 Task: Create new customer invoice with Date Opened: 10-May-23, Select Customer: T.J. Maxx, Terms: Net 7. Make invoice entry for item-1 with Date: 10-May-23, Description: Modal Long Pajama Set Charcoal Heather Gray Medium
, Income Account: Income:Sales, Quantity: 1, Unit Price: 12.99, Sales Tax: Y, Sales Tax Included: Y, Tax Table: Sales Tax. Post Invoice with Post Date: 10-May-23, Post to Accounts: Assets:Accounts Receivable. Pay / Process Payment with Transaction Date: 16-May-23, Amount: 12.99, Transfer Account: Checking Account. Go to 'Print Invoice'.
Action: Mouse moved to (207, 39)
Screenshot: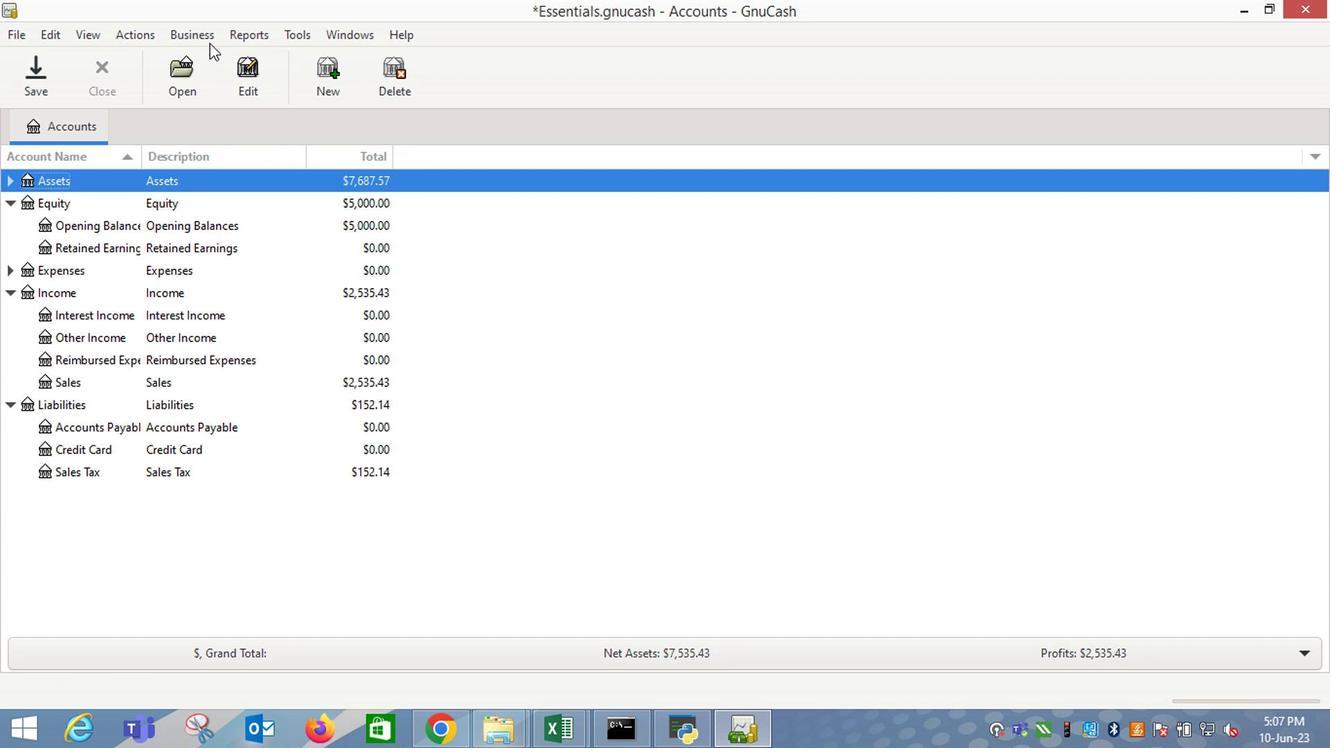 
Action: Mouse pressed left at (207, 39)
Screenshot: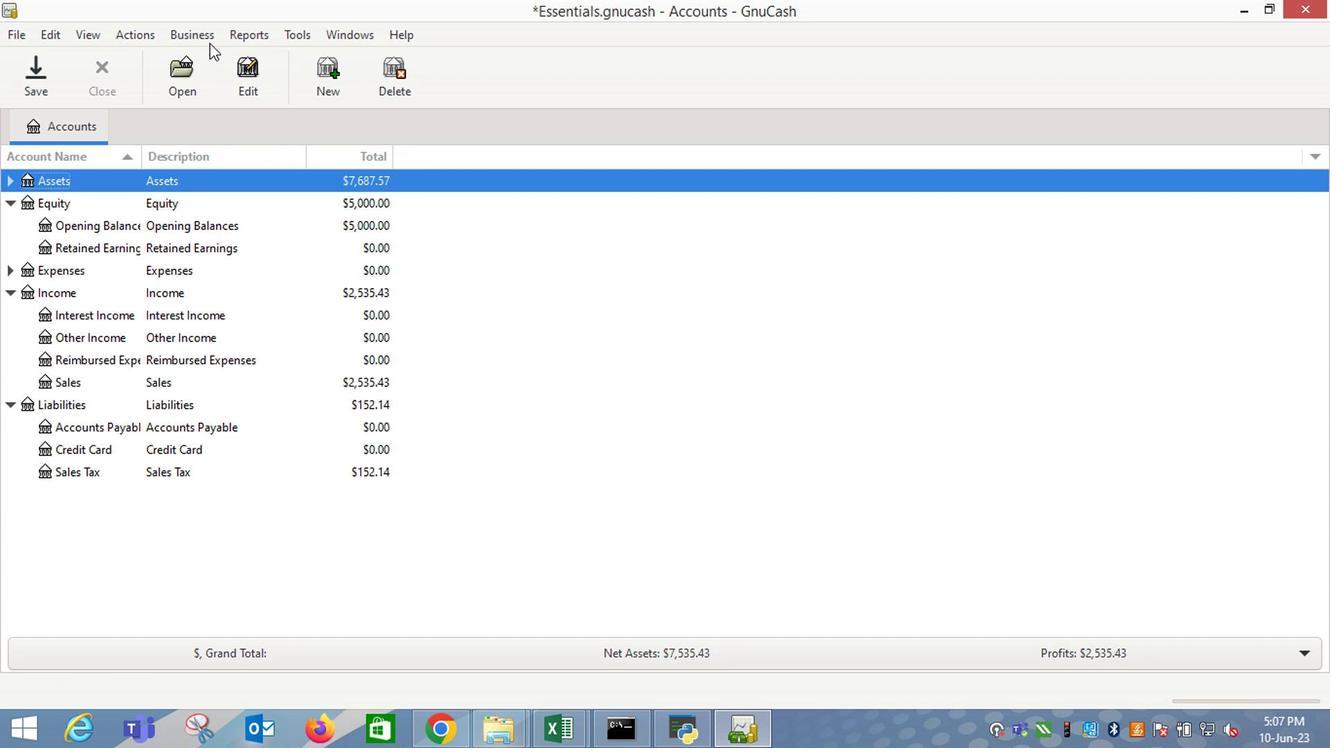 
Action: Mouse moved to (438, 139)
Screenshot: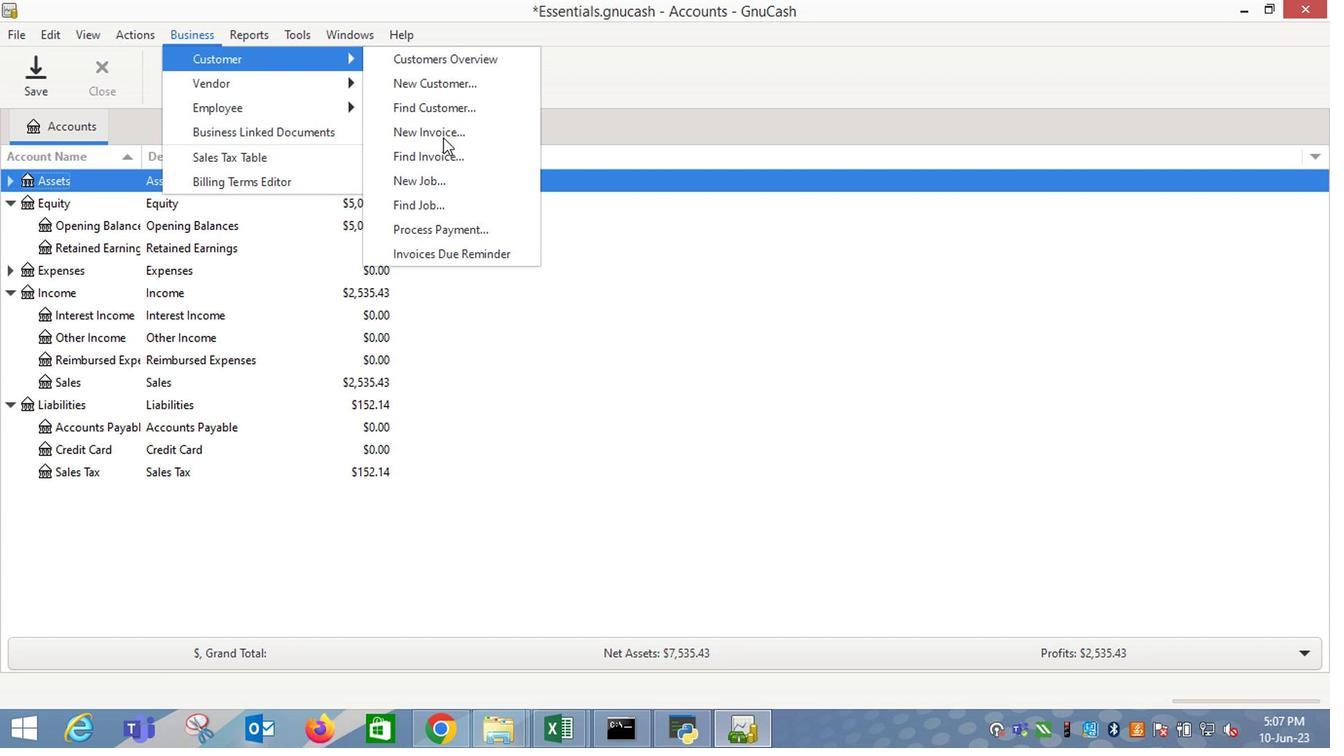 
Action: Mouse pressed left at (438, 139)
Screenshot: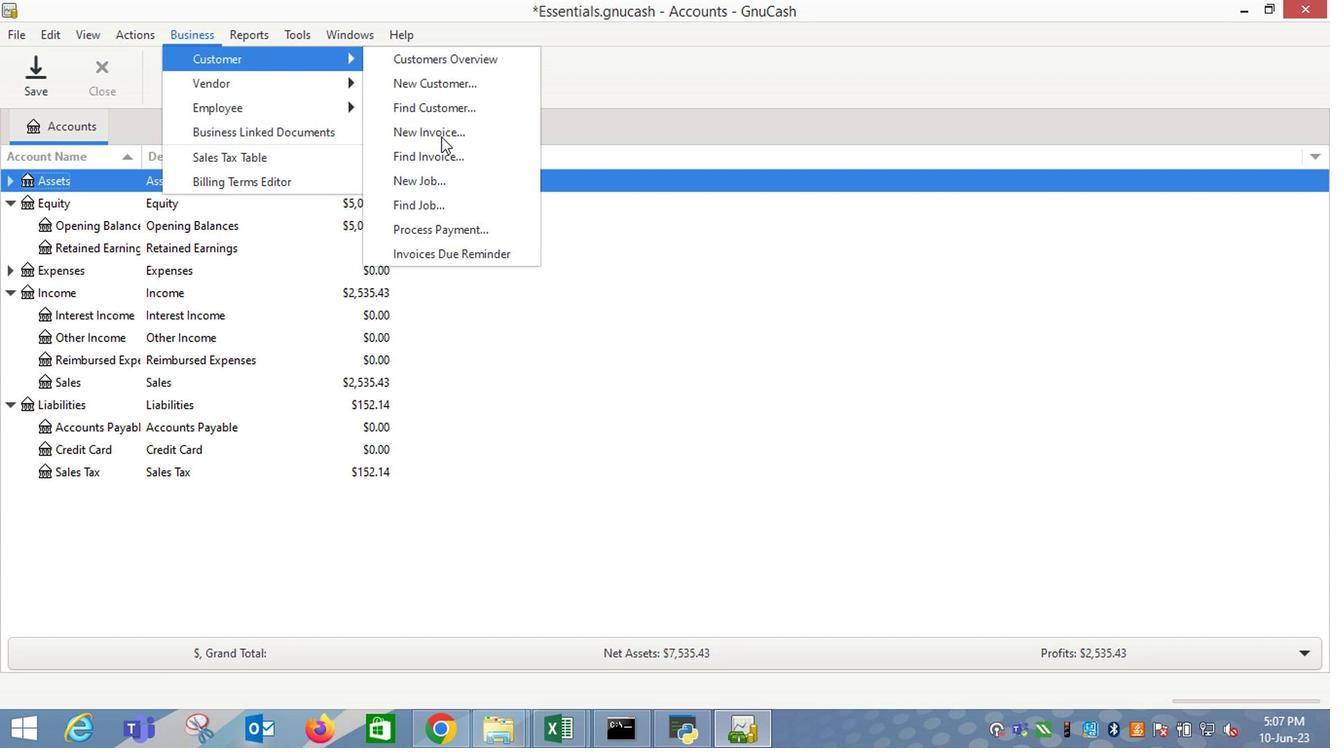 
Action: Mouse moved to (794, 311)
Screenshot: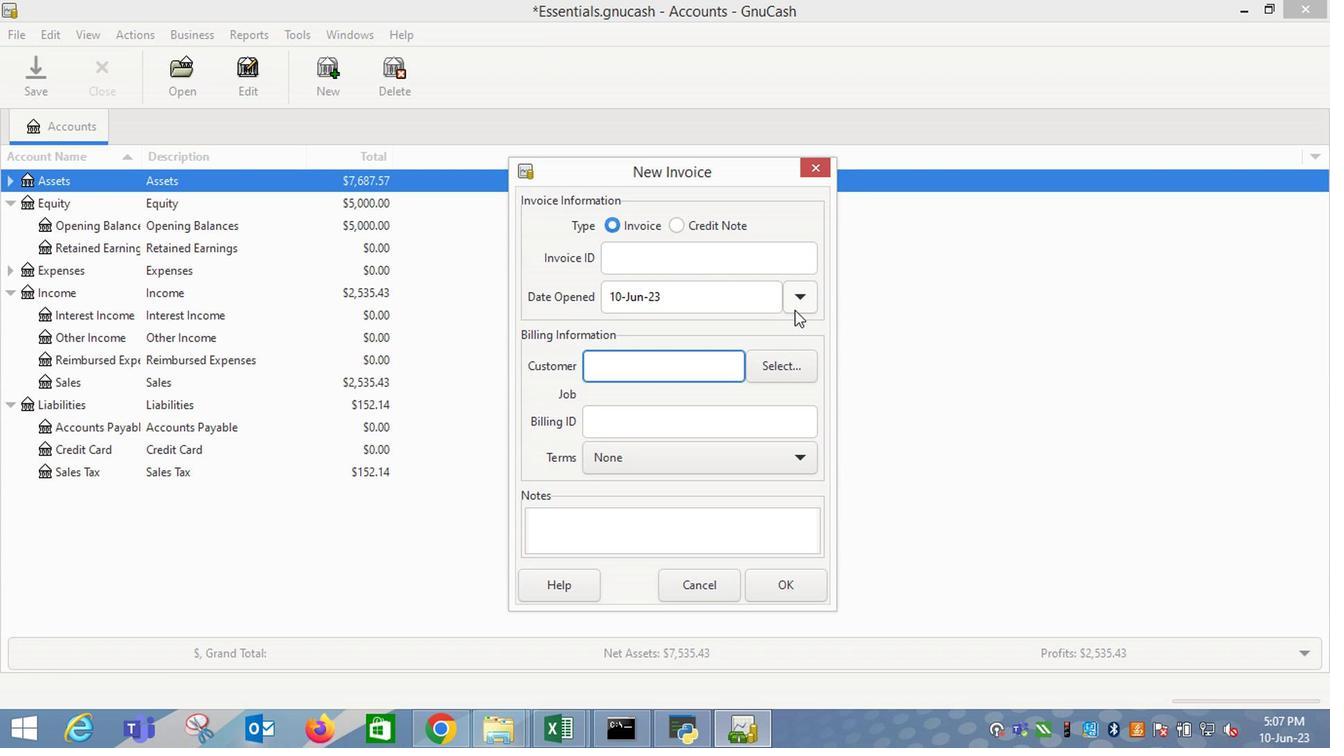 
Action: Mouse pressed left at (794, 311)
Screenshot: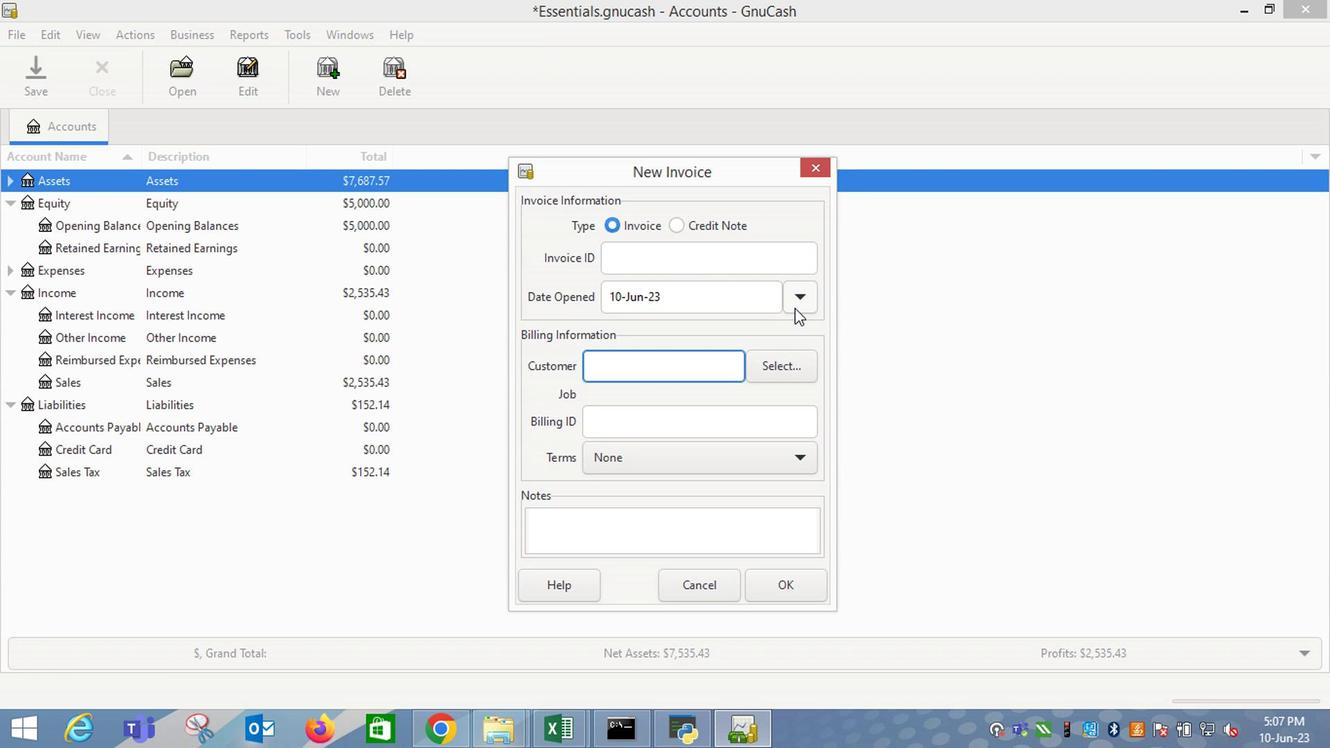 
Action: Mouse moved to (647, 330)
Screenshot: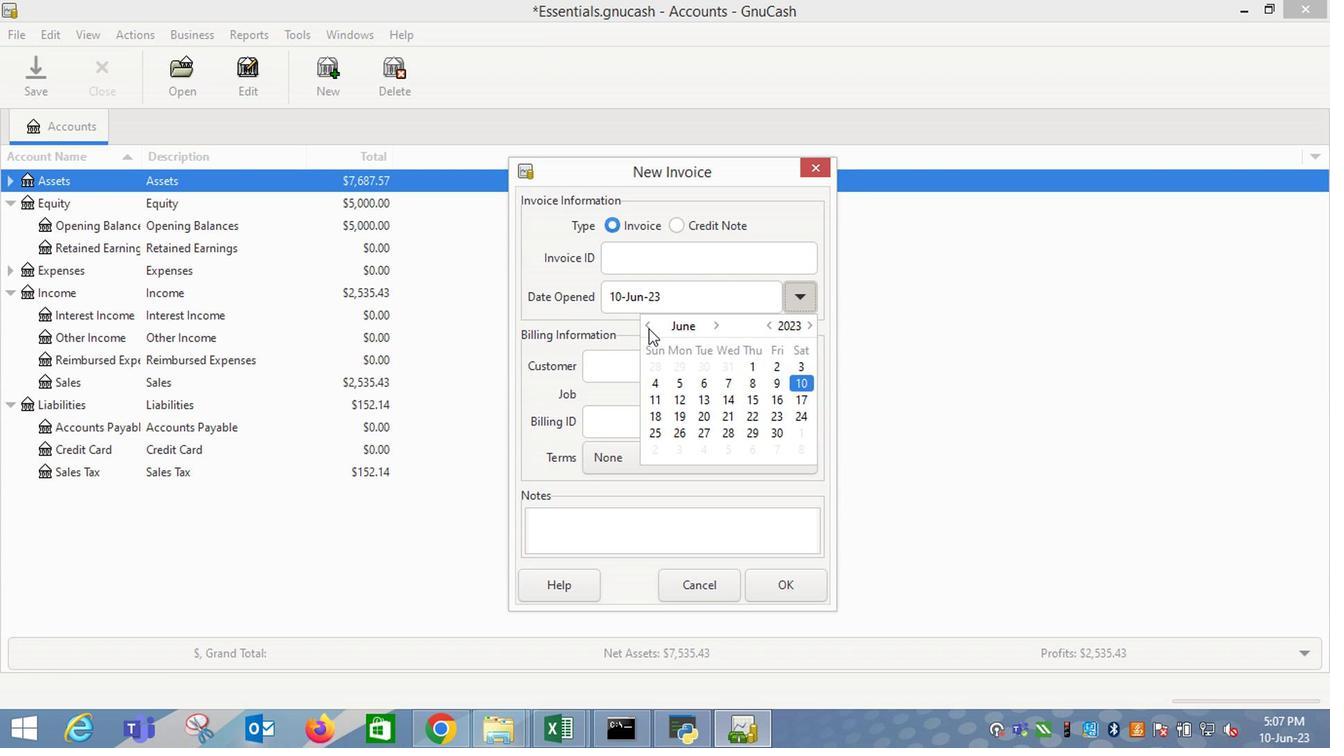 
Action: Mouse pressed left at (647, 330)
Screenshot: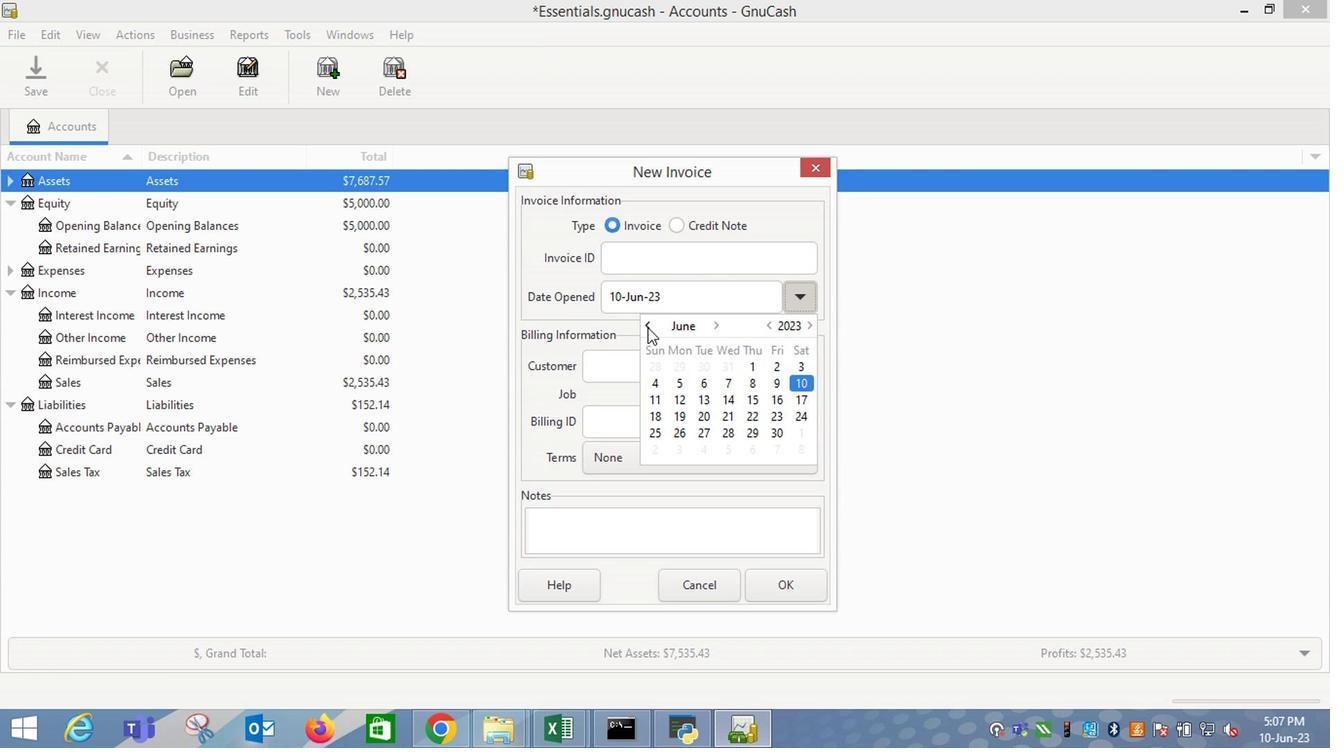 
Action: Mouse moved to (721, 385)
Screenshot: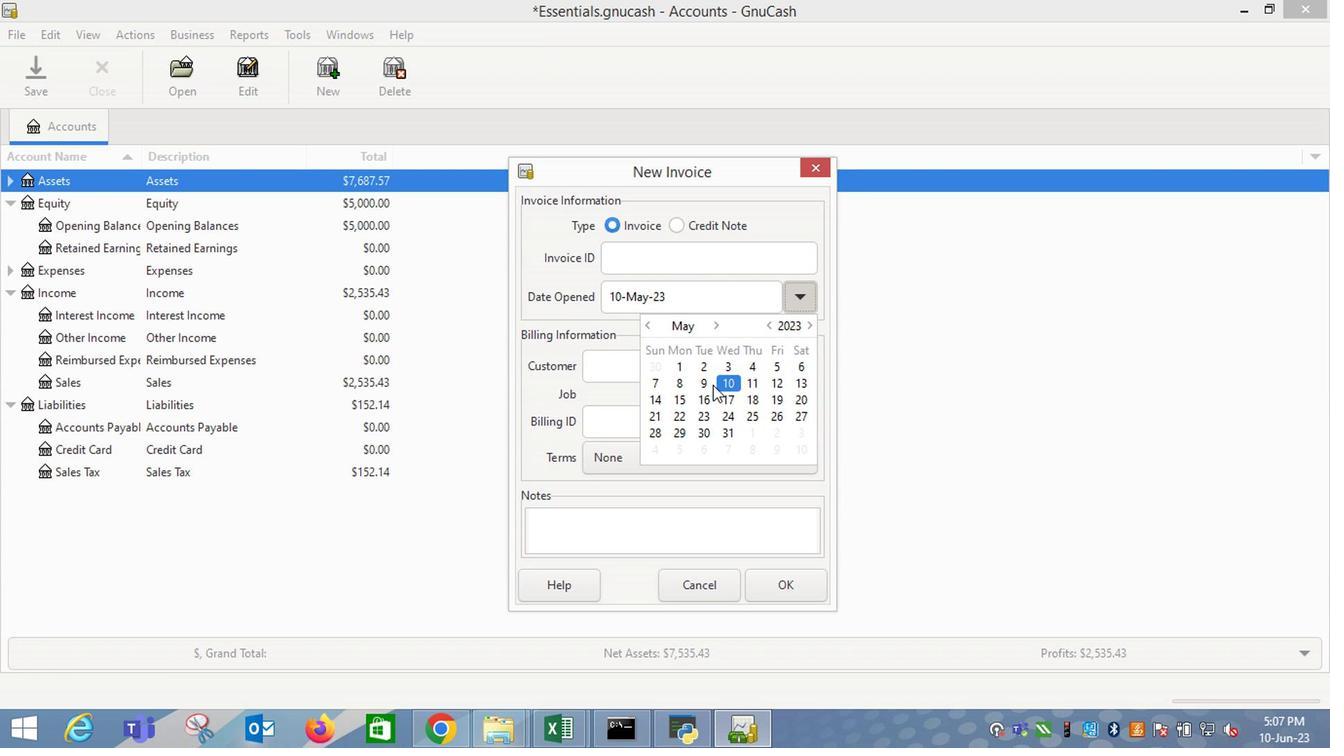 
Action: Mouse pressed left at (721, 385)
Screenshot: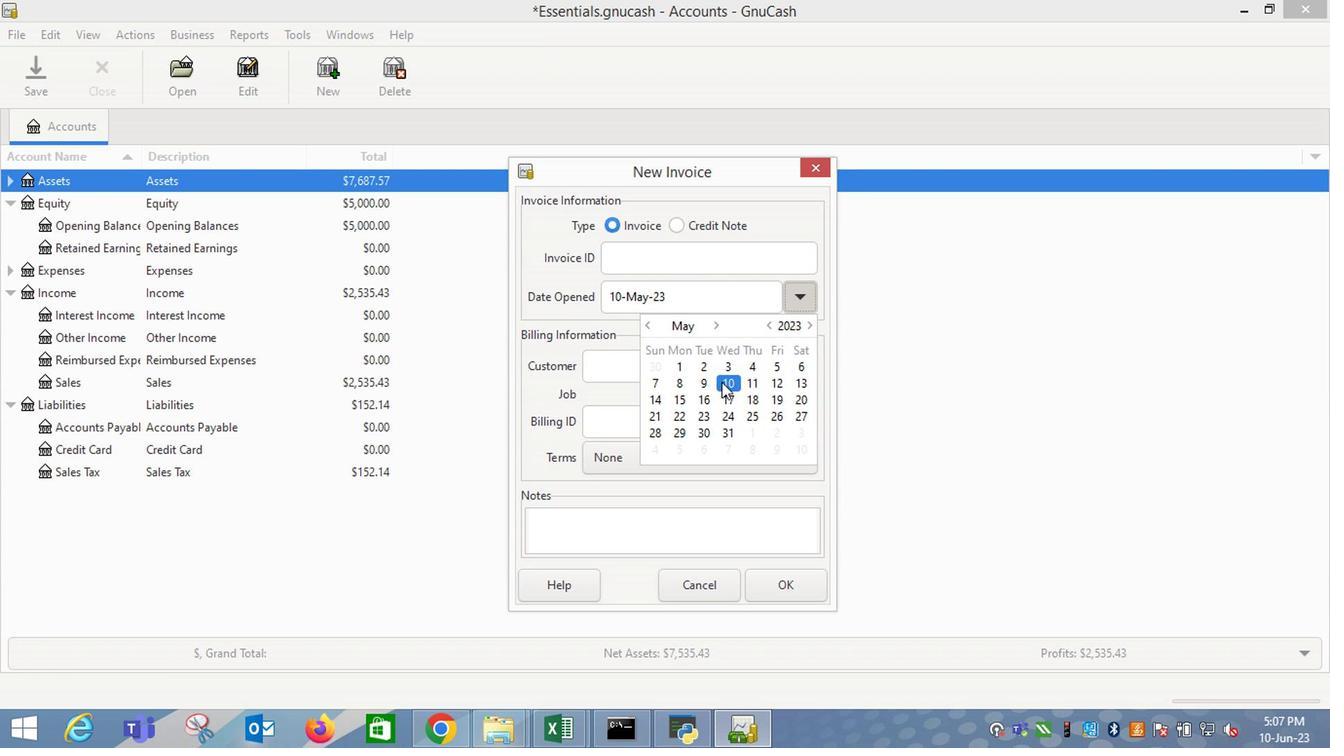 
Action: Mouse moved to (621, 380)
Screenshot: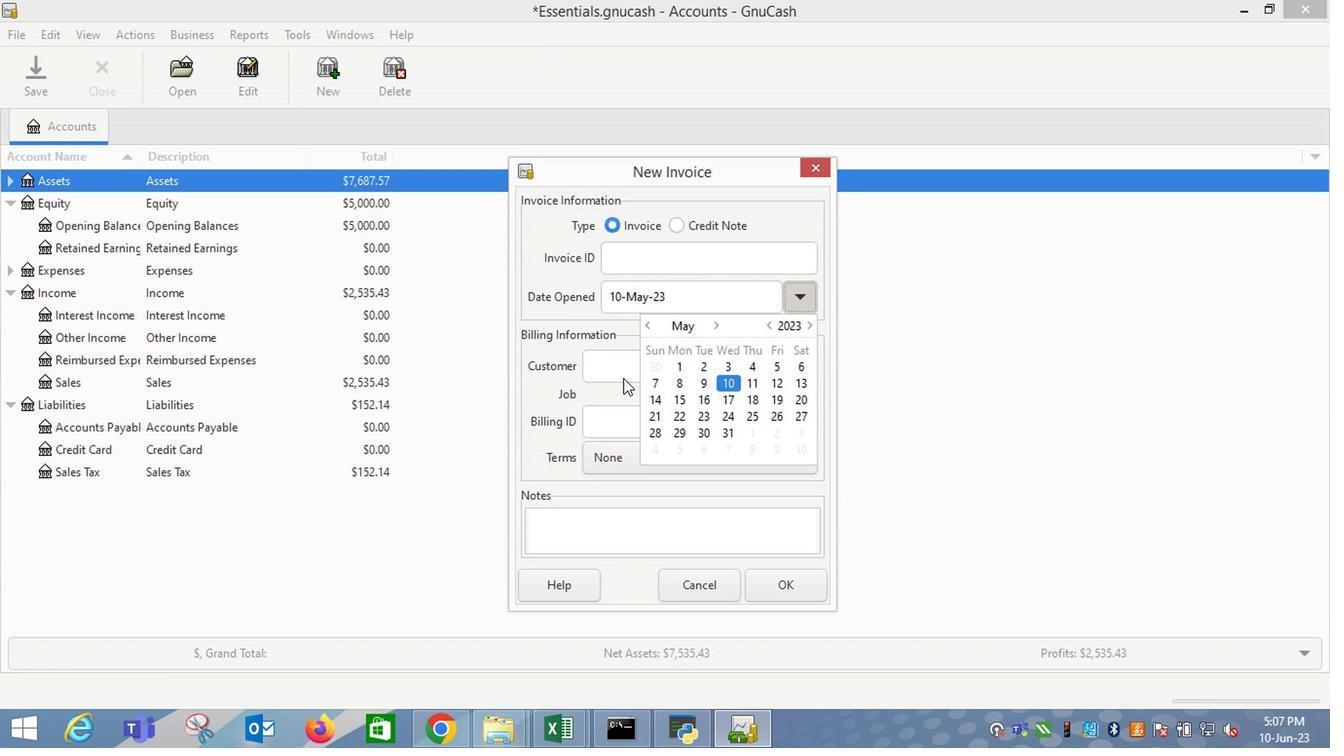 
Action: Mouse pressed left at (621, 380)
Screenshot: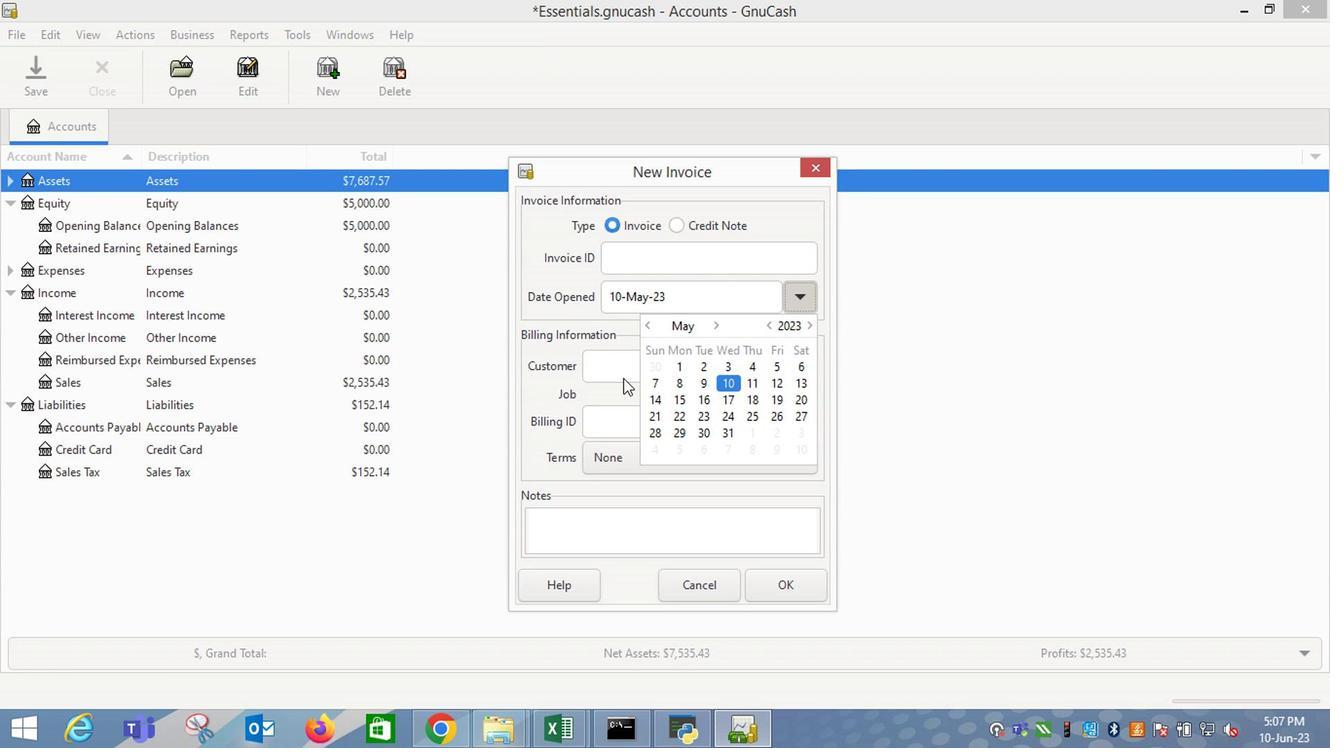 
Action: Mouse moved to (621, 378)
Screenshot: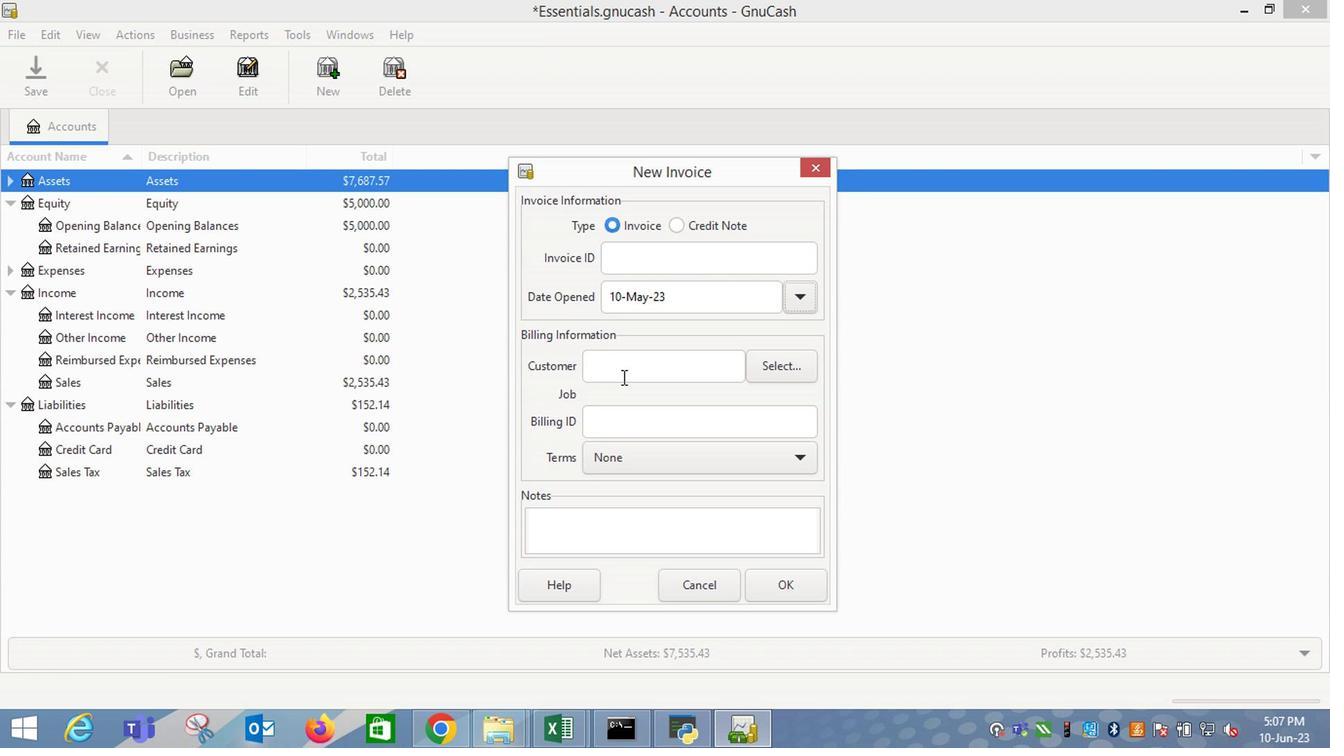 
Action: Mouse pressed left at (621, 378)
Screenshot: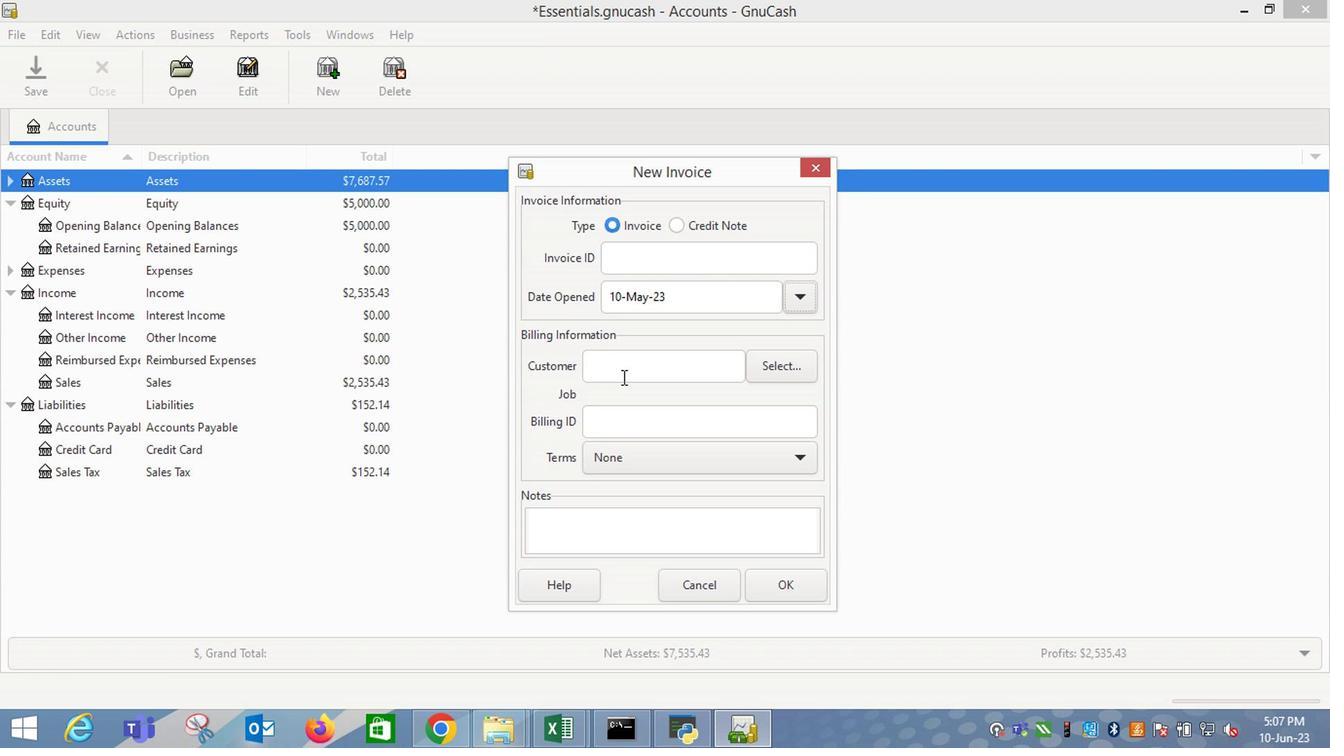 
Action: Key pressed <Key.shift_r>T.<Key.space><Key.shift_r><Key.shift_r><Key.shift_r><Key.shift_r><Key.shift_r><Key.shift_r><Key.shift_r><Key.shift_r><Key.shift_r><Key.shift_r><Key.shift_r><Key.shift_r><Key.shift_r><Key.shift_r><Key.shift_r><Key.backspace><Key.shift_r>J
Screenshot: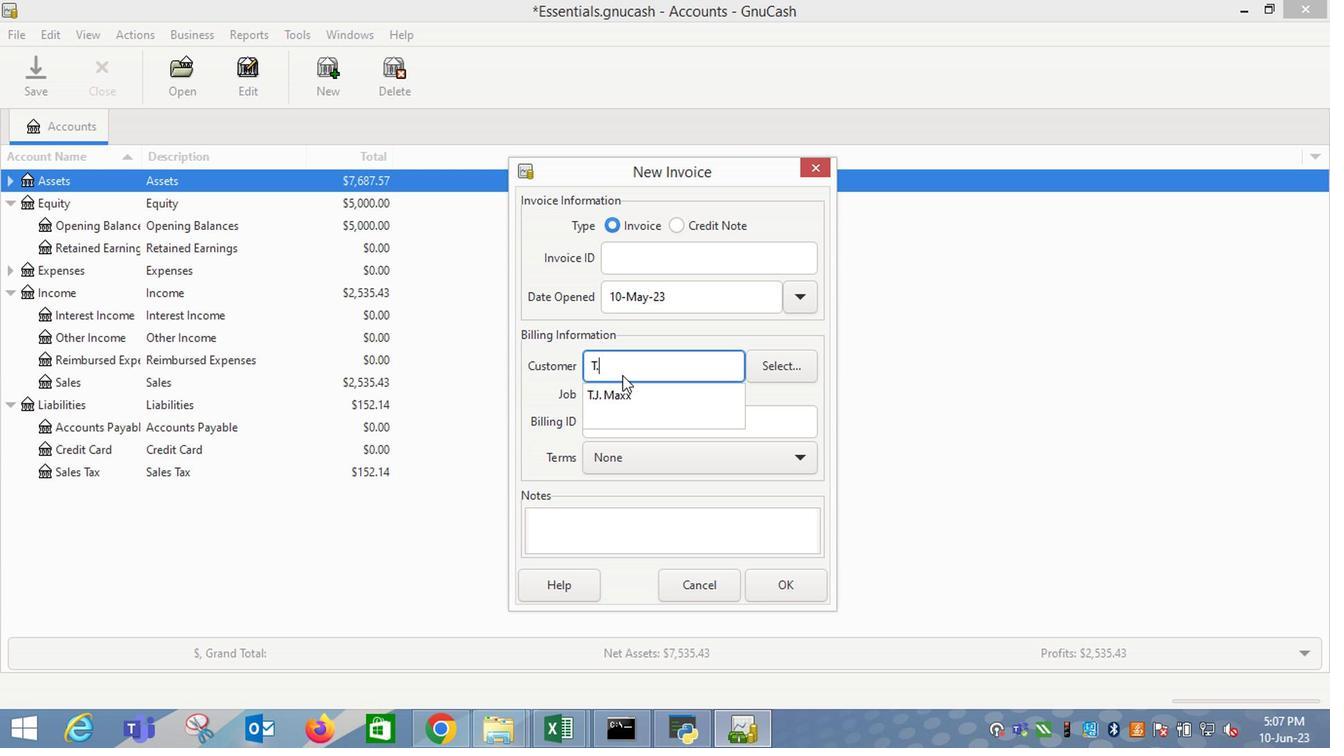 
Action: Mouse moved to (608, 397)
Screenshot: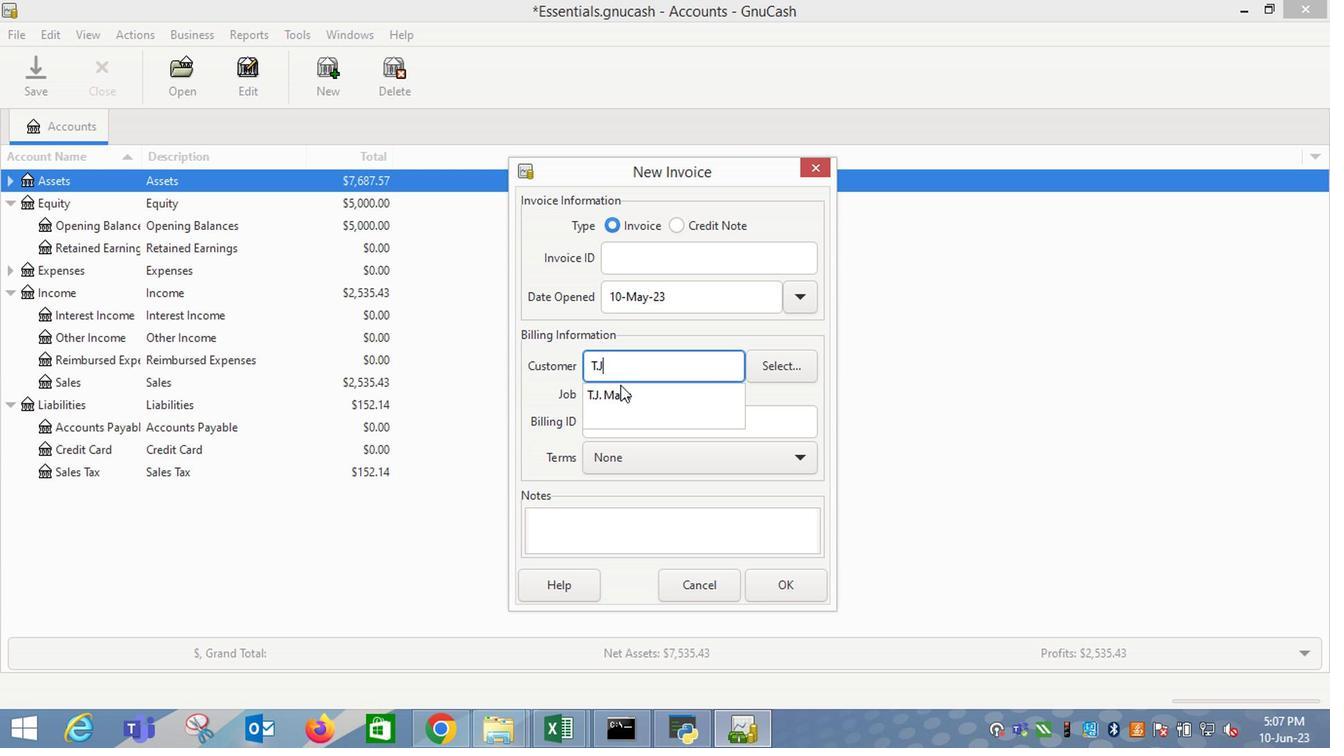 
Action: Mouse pressed left at (608, 397)
Screenshot: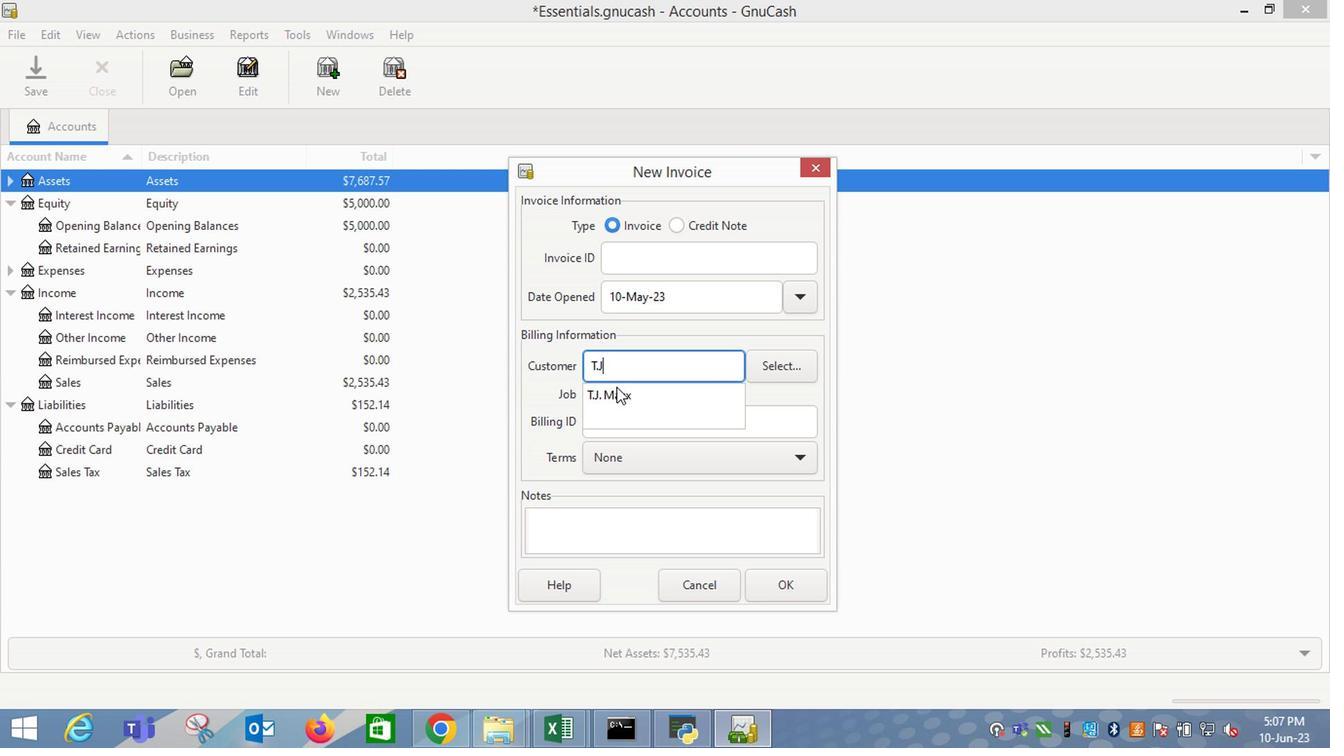
Action: Mouse moved to (615, 481)
Screenshot: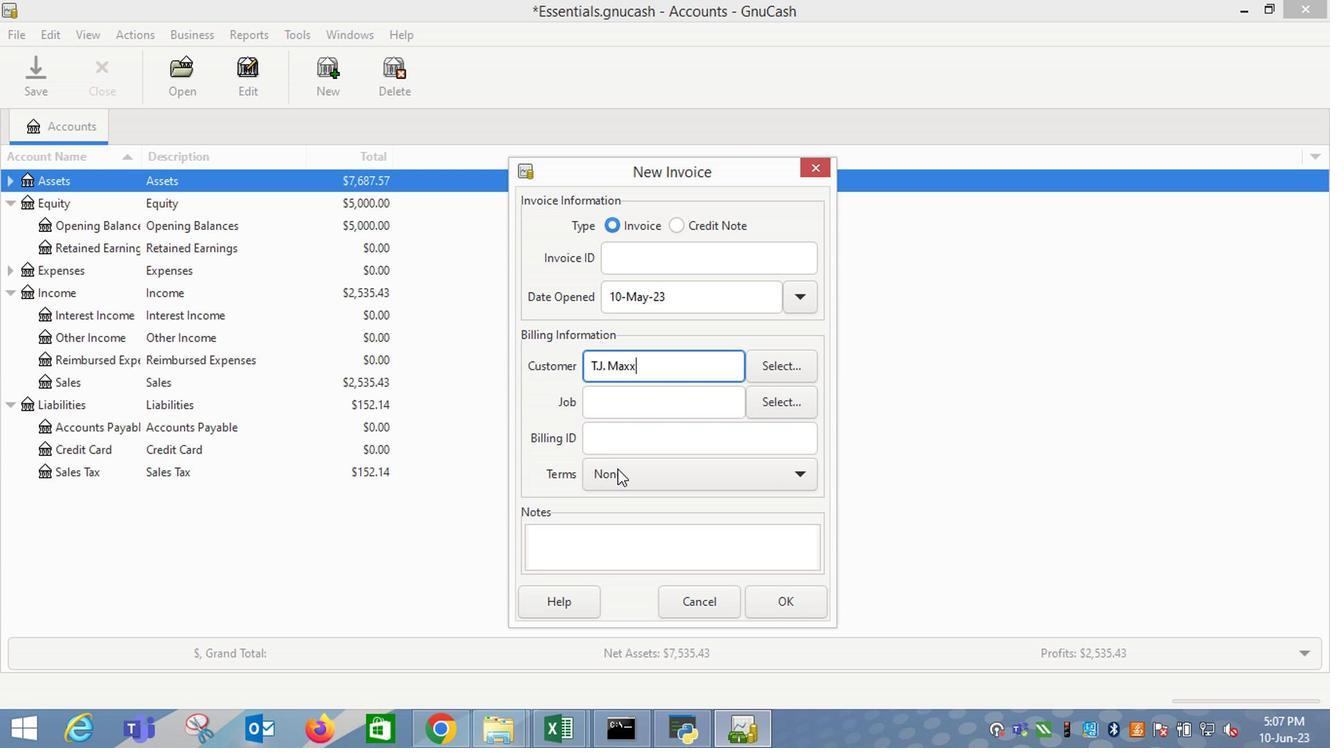 
Action: Mouse pressed left at (615, 481)
Screenshot: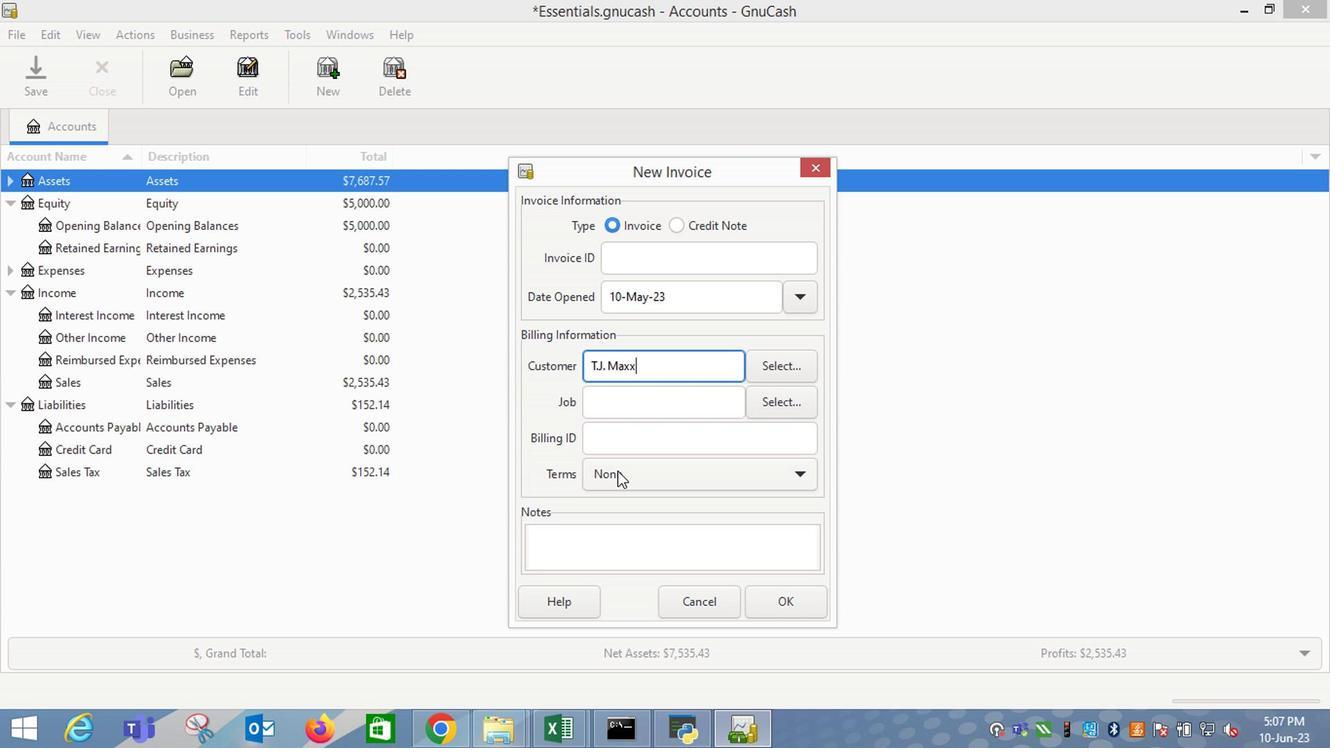
Action: Mouse moved to (613, 563)
Screenshot: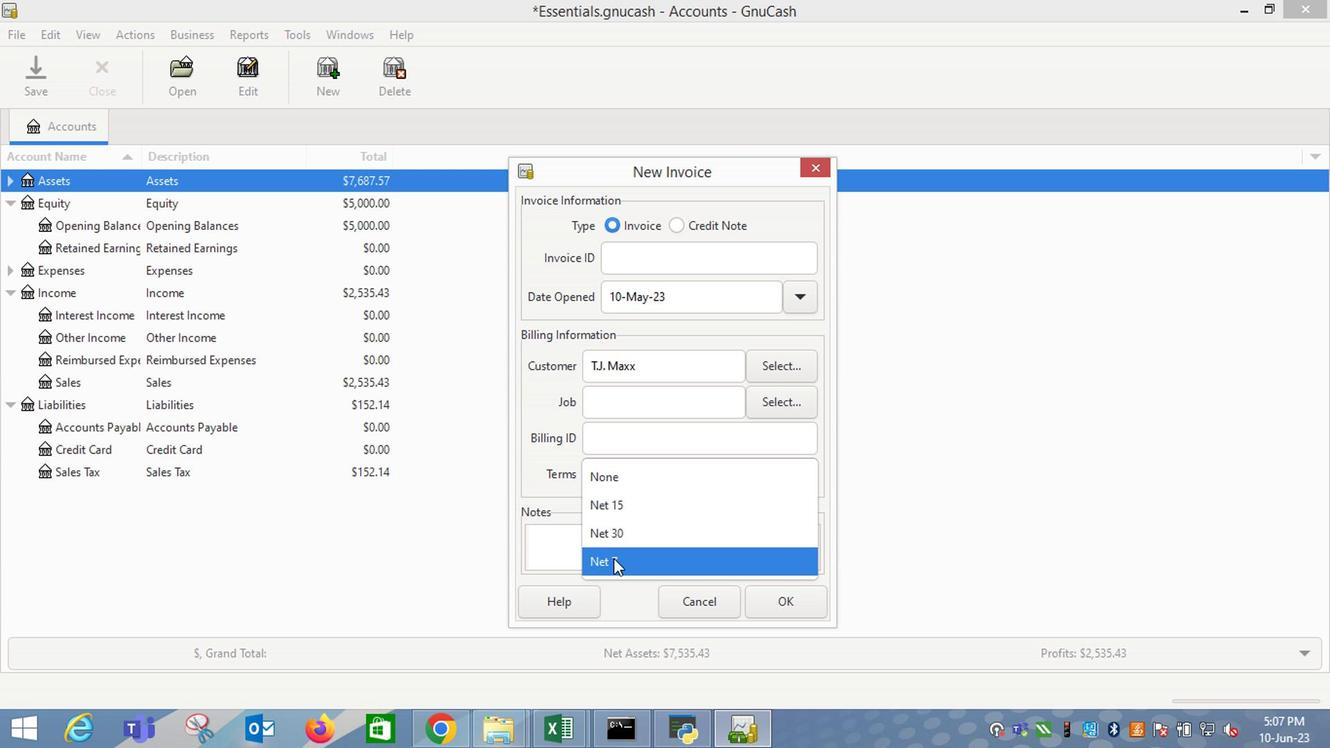
Action: Mouse pressed left at (613, 563)
Screenshot: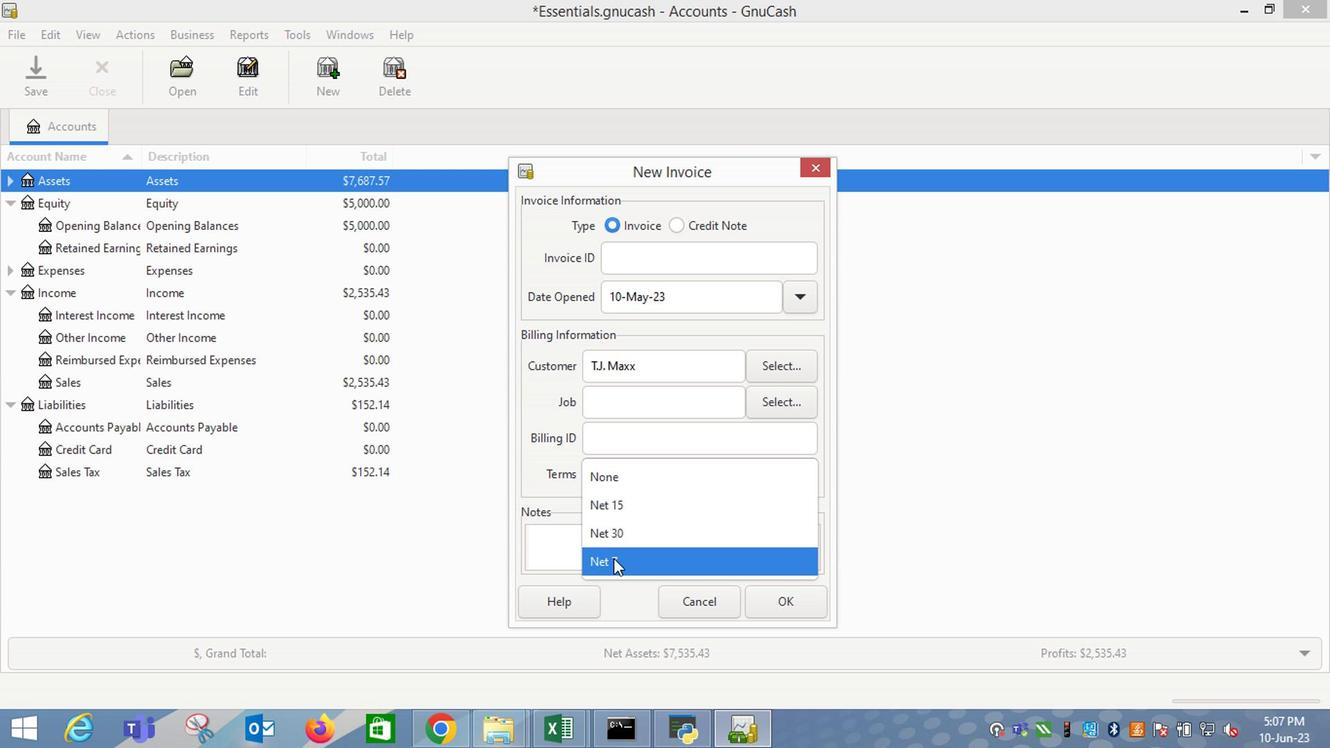 
Action: Mouse moved to (786, 605)
Screenshot: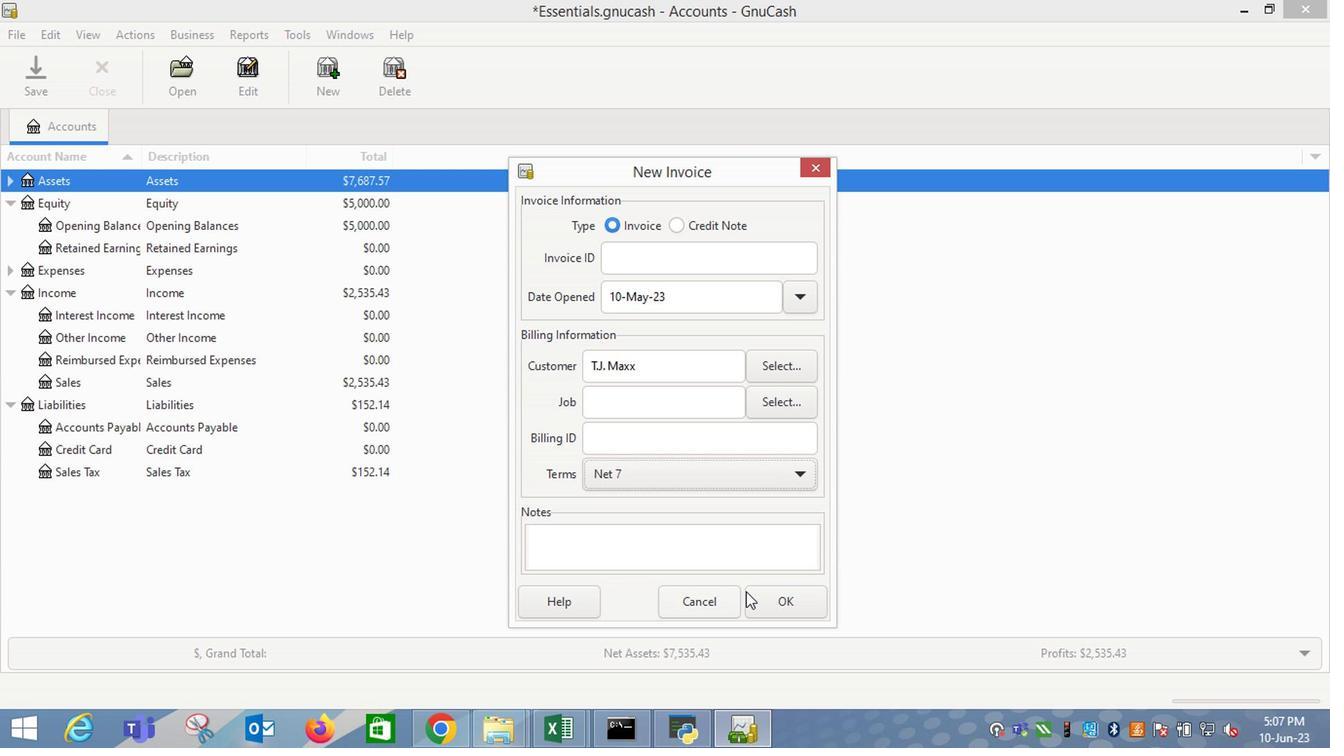 
Action: Mouse pressed left at (786, 605)
Screenshot: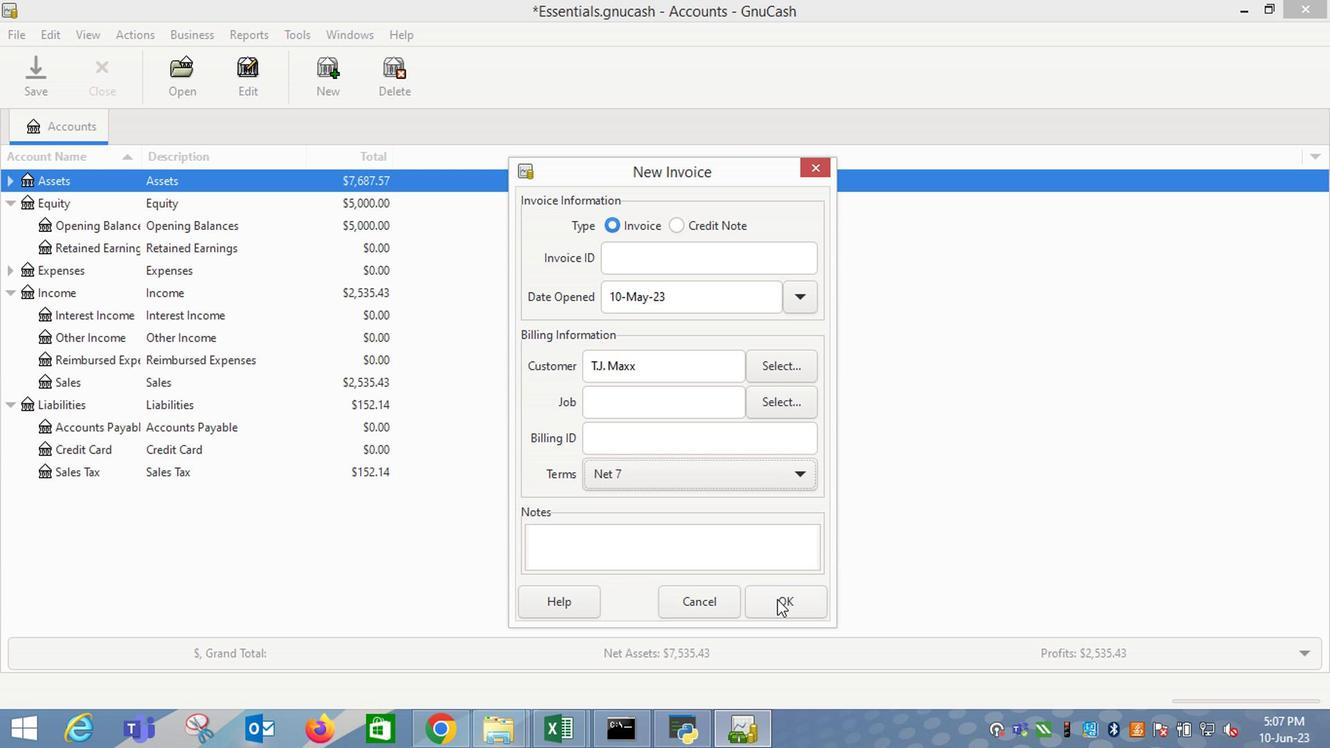 
Action: Mouse moved to (87, 385)
Screenshot: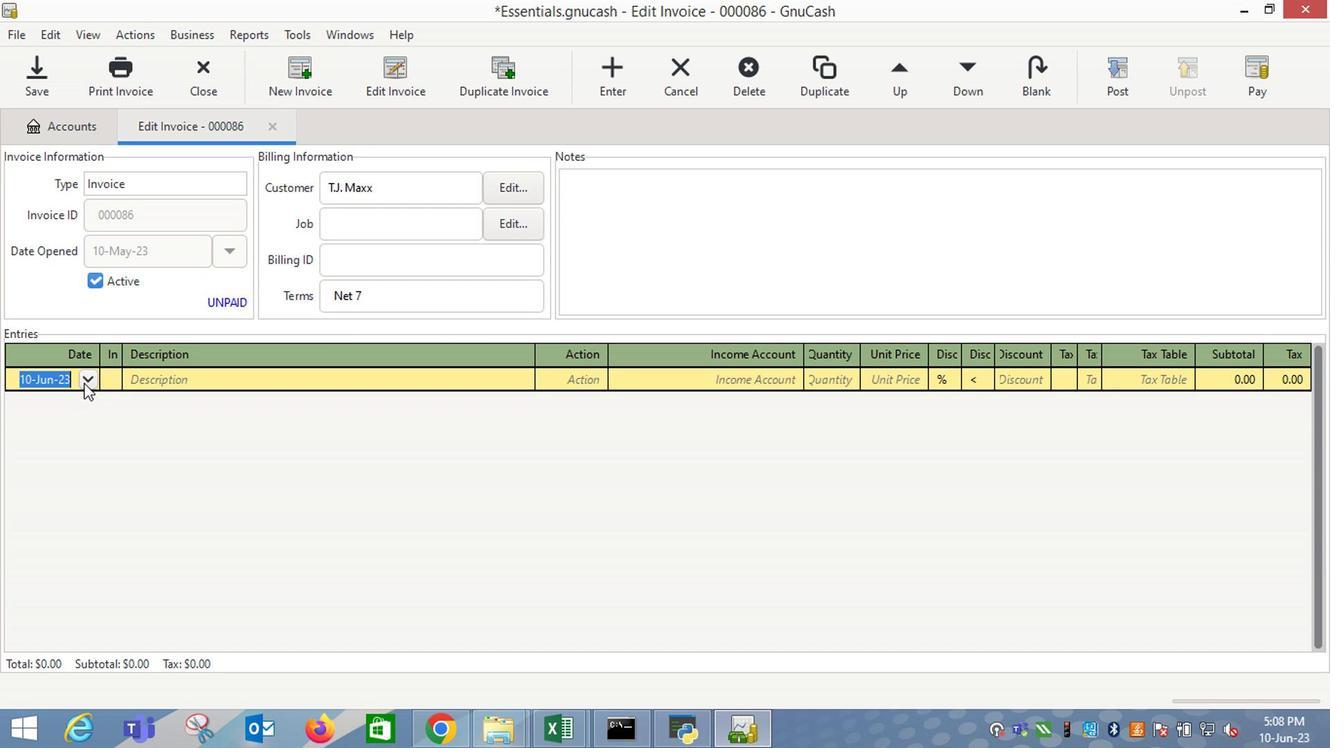 
Action: Mouse pressed left at (87, 385)
Screenshot: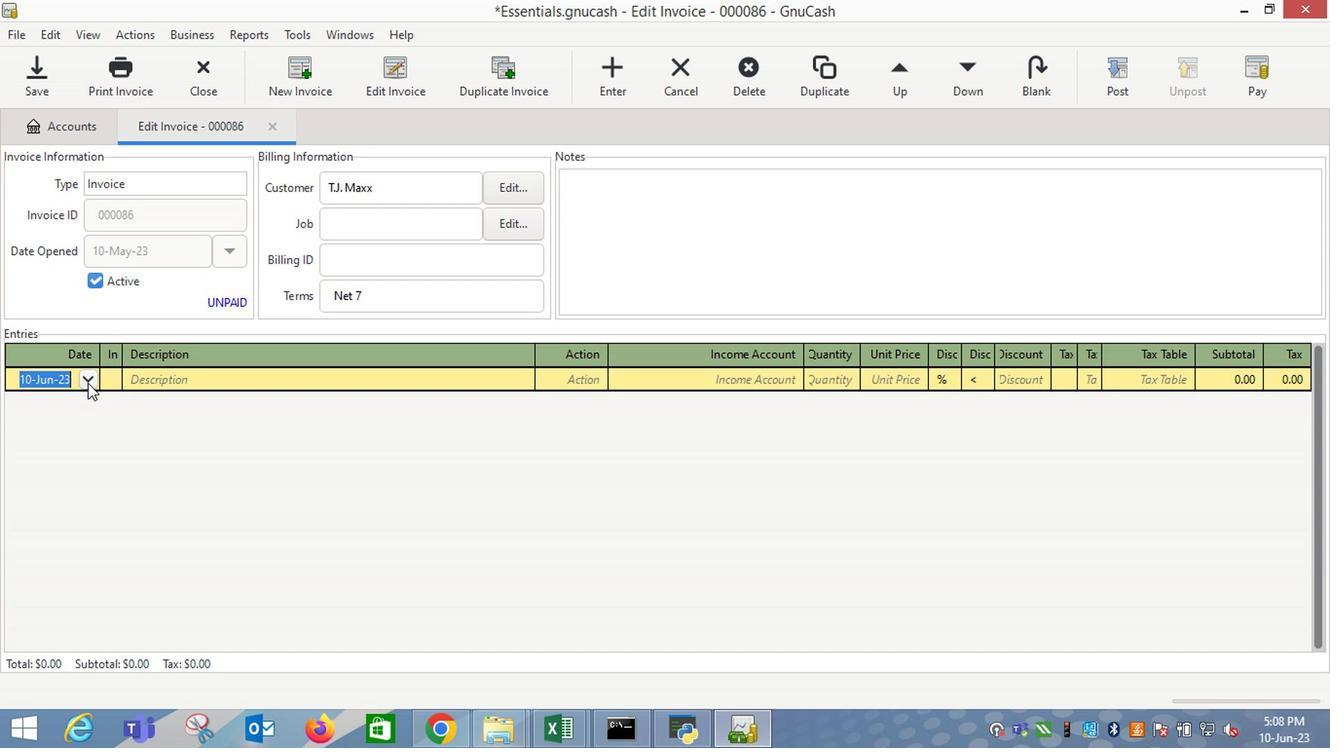 
Action: Mouse moved to (15, 410)
Screenshot: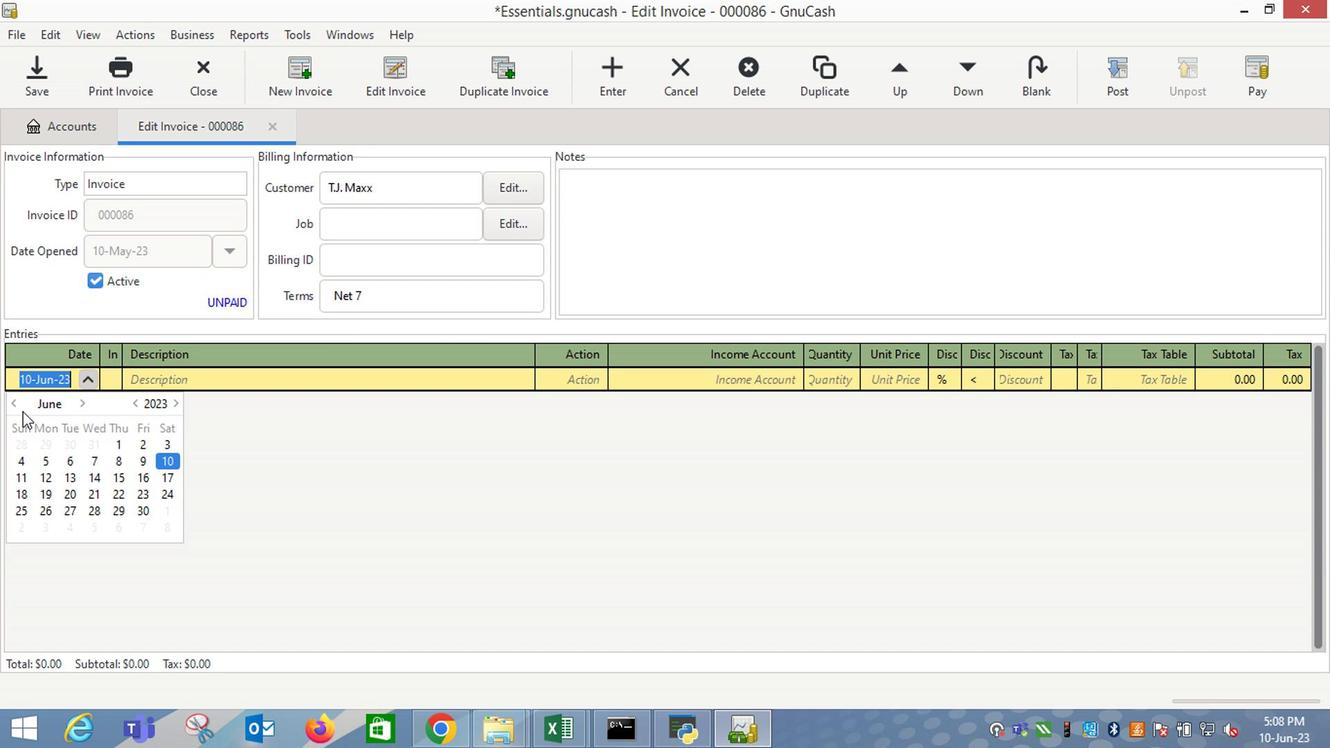 
Action: Mouse pressed left at (15, 410)
Screenshot: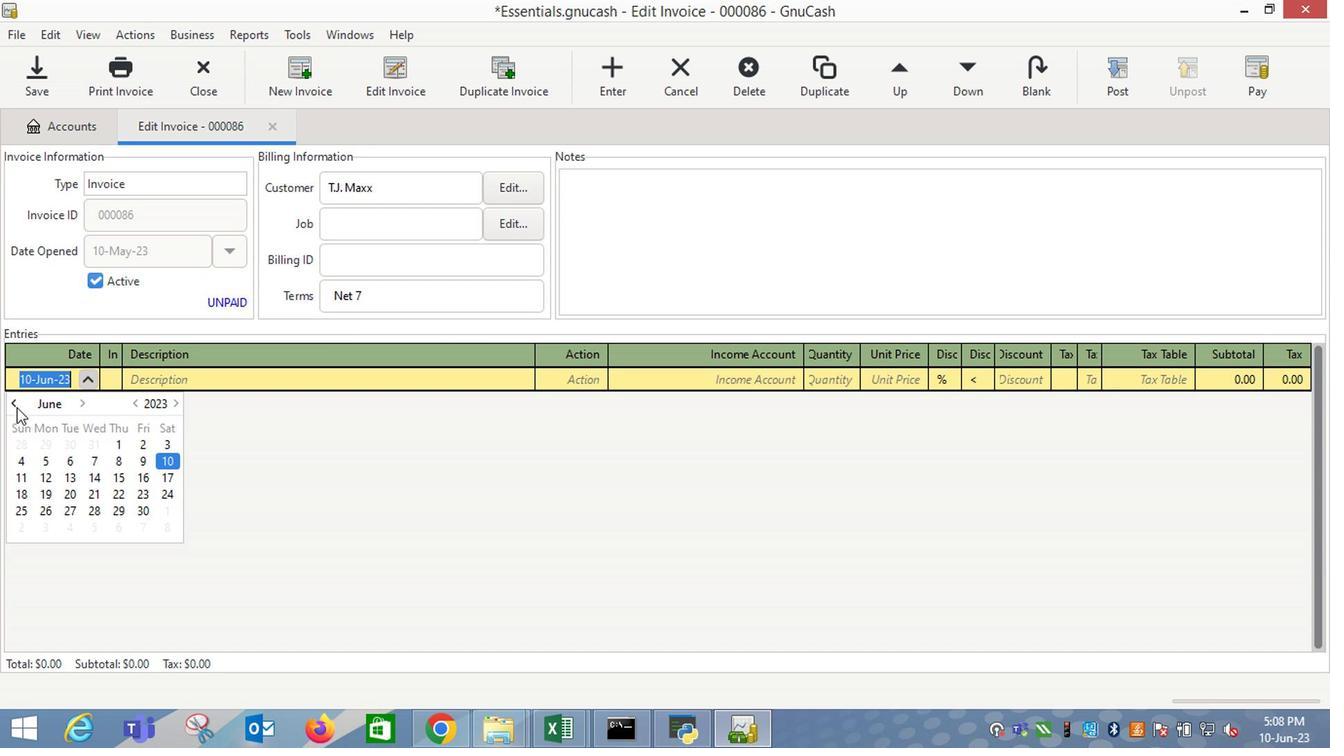 
Action: Mouse moved to (91, 462)
Screenshot: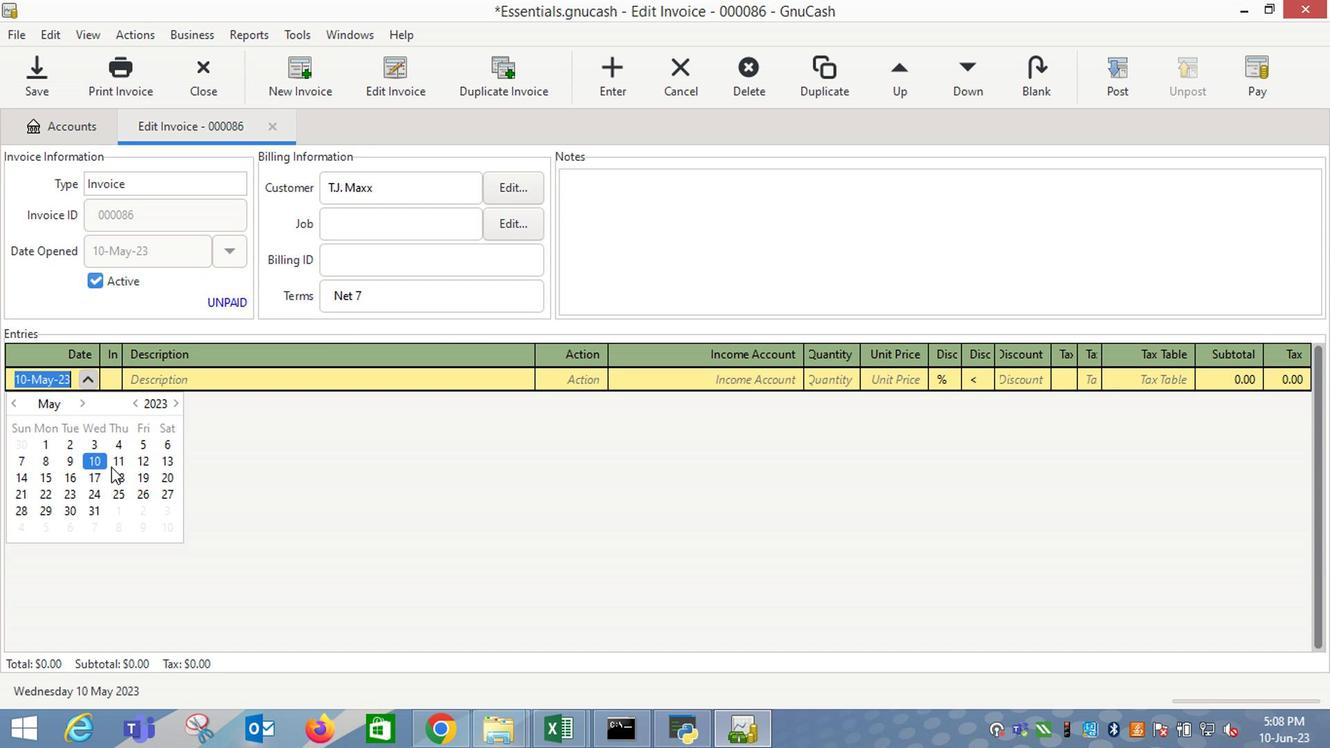 
Action: Mouse pressed left at (91, 462)
Screenshot: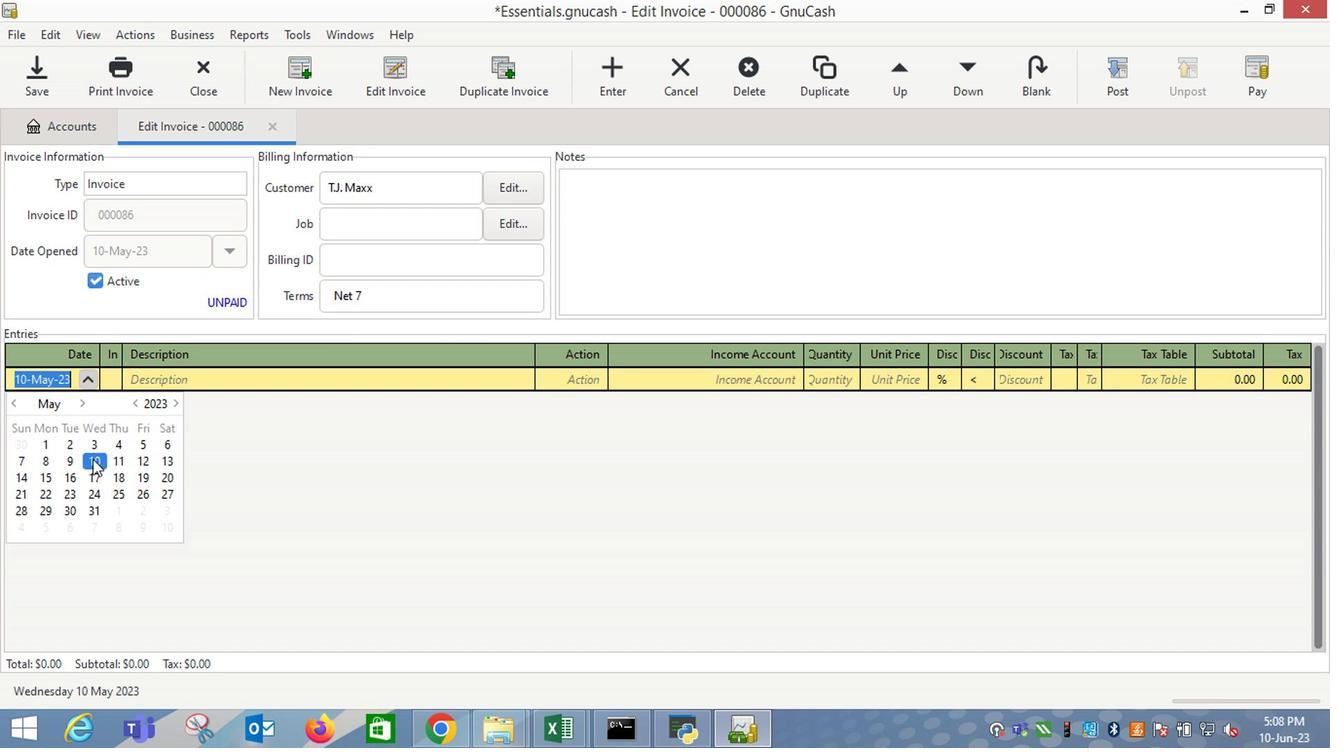 
Action: Mouse moved to (91, 462)
Screenshot: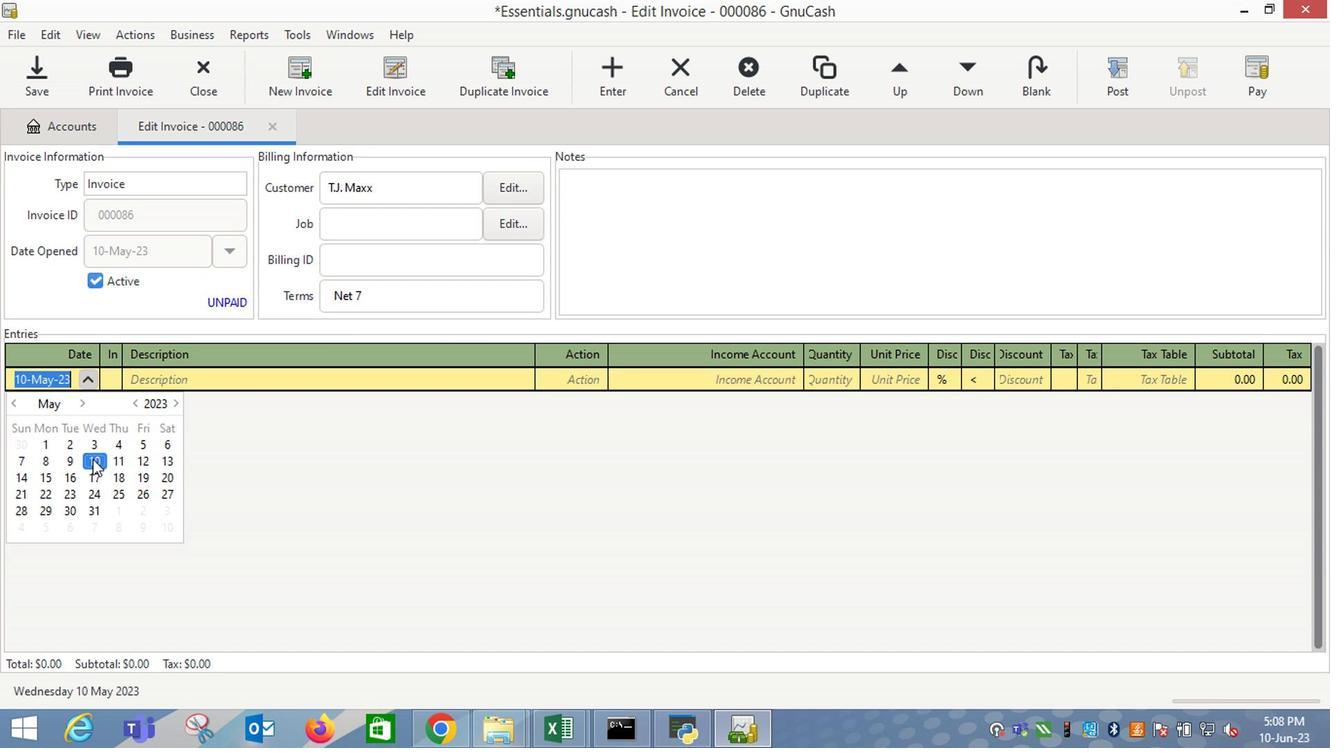 
Action: Key pressed <Key.tab><Key.shift_r>Modal<Key.tab>1<Key.tab>12.99<Key.tab>
Screenshot: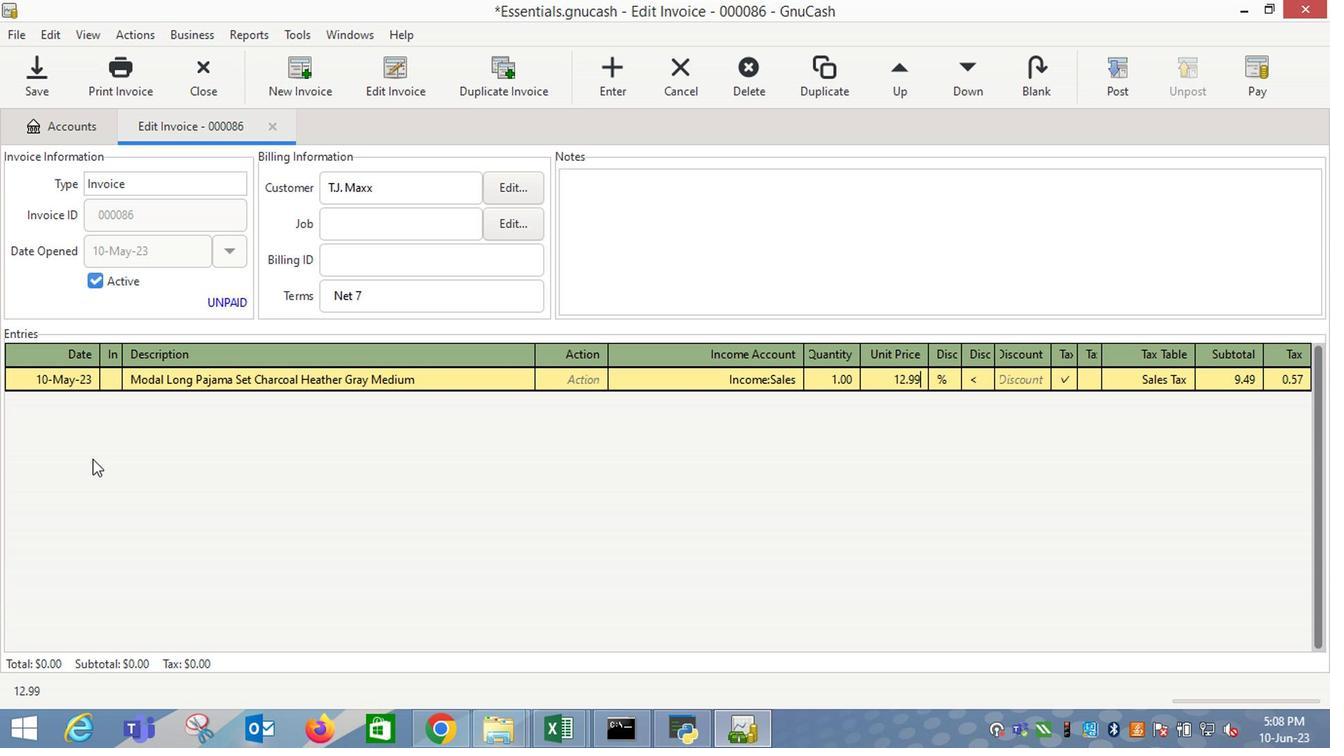 
Action: Mouse moved to (1078, 377)
Screenshot: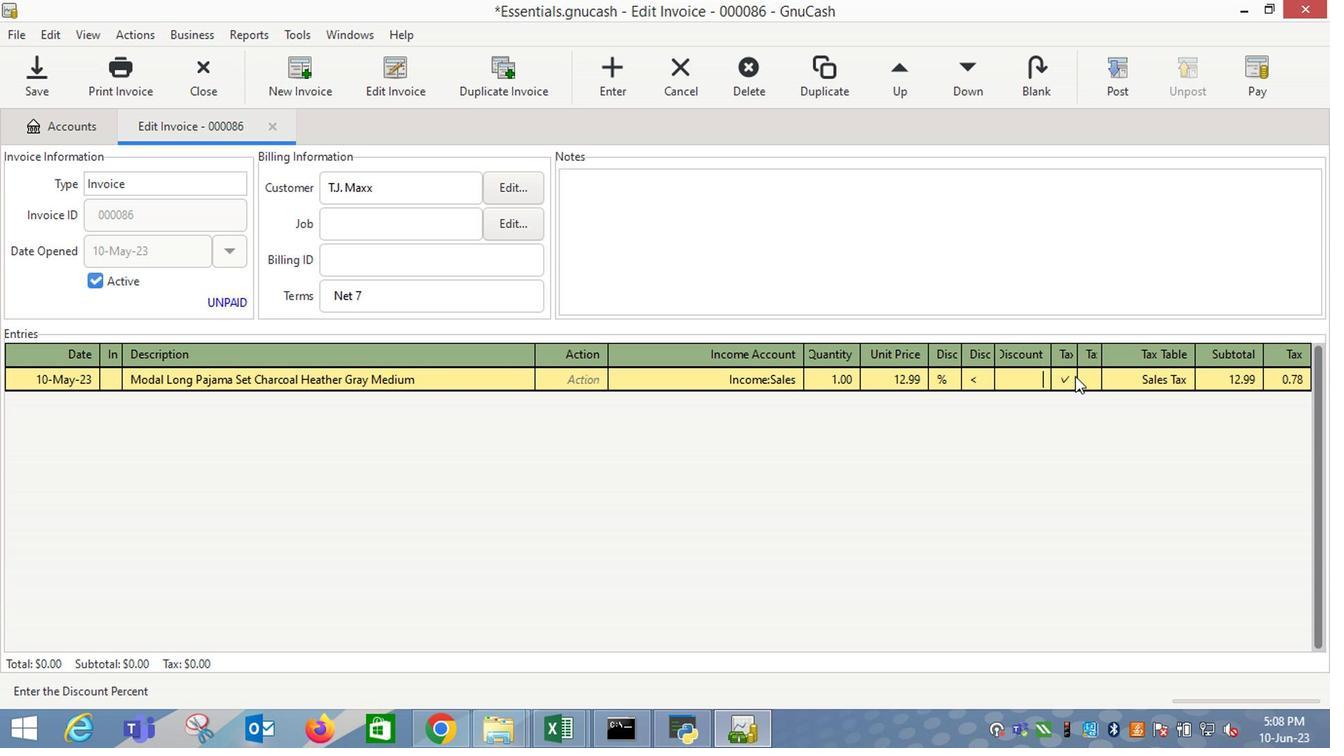 
Action: Mouse pressed left at (1078, 377)
Screenshot: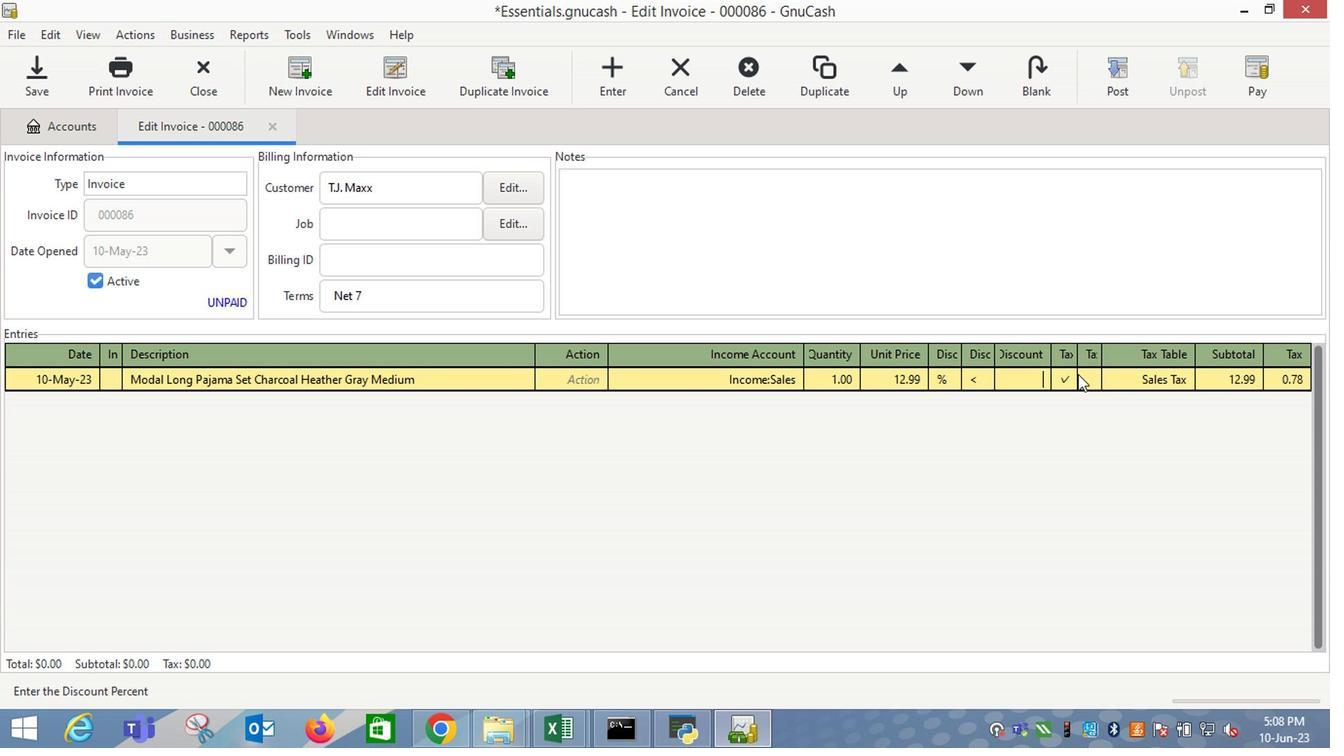 
Action: Mouse moved to (1145, 380)
Screenshot: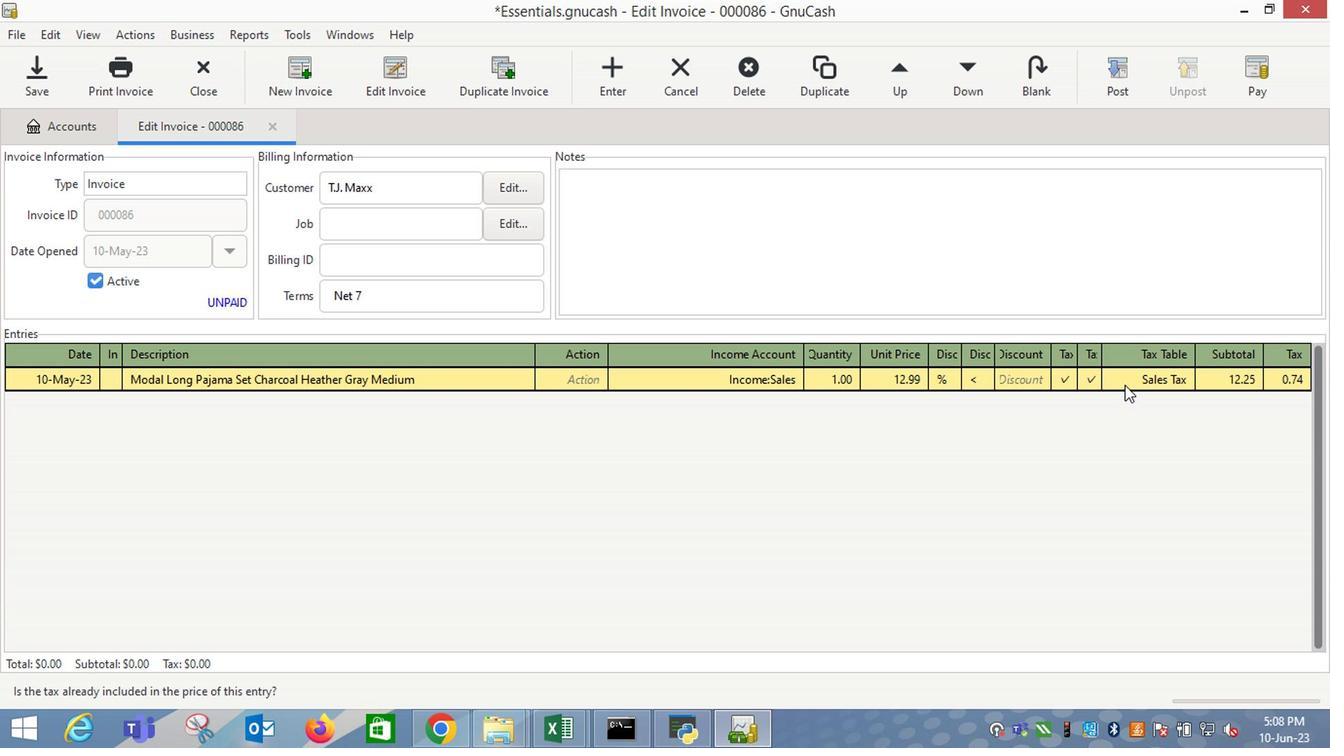 
Action: Mouse pressed left at (1145, 380)
Screenshot: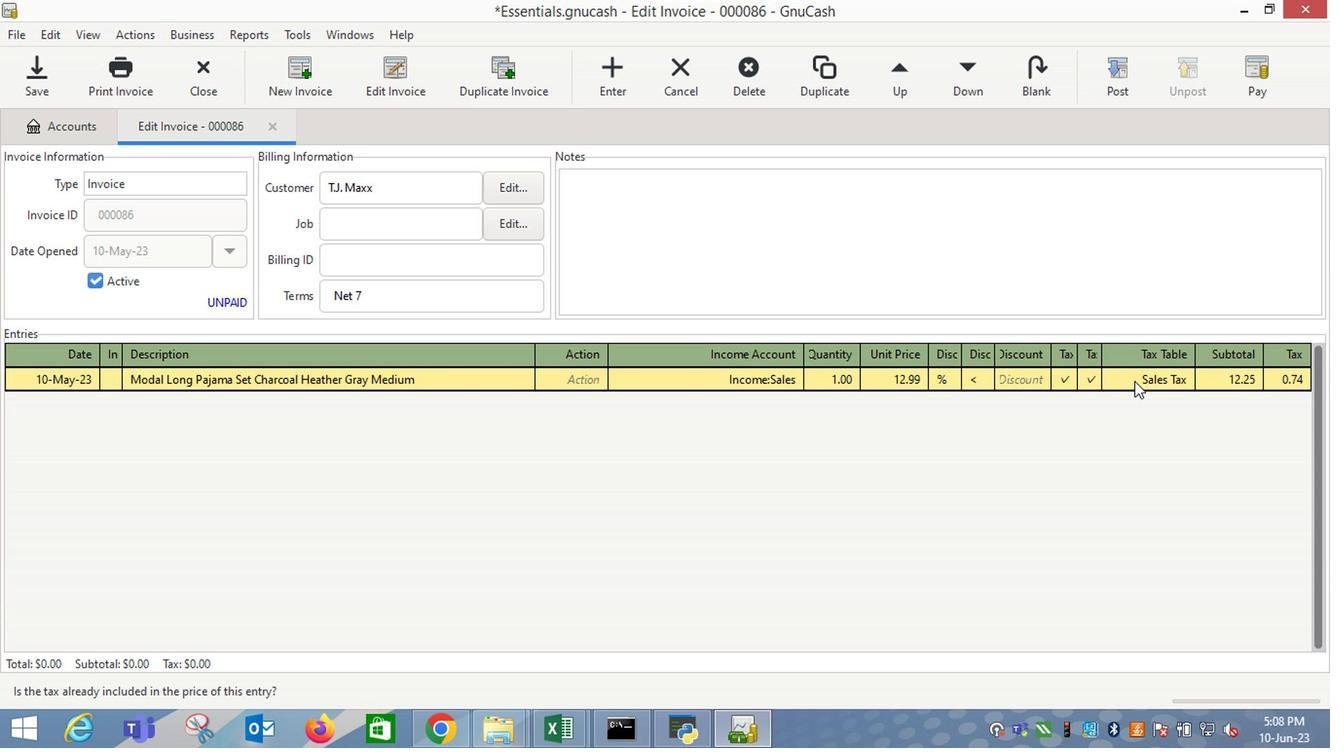 
Action: Key pressed <Key.enter>
Screenshot: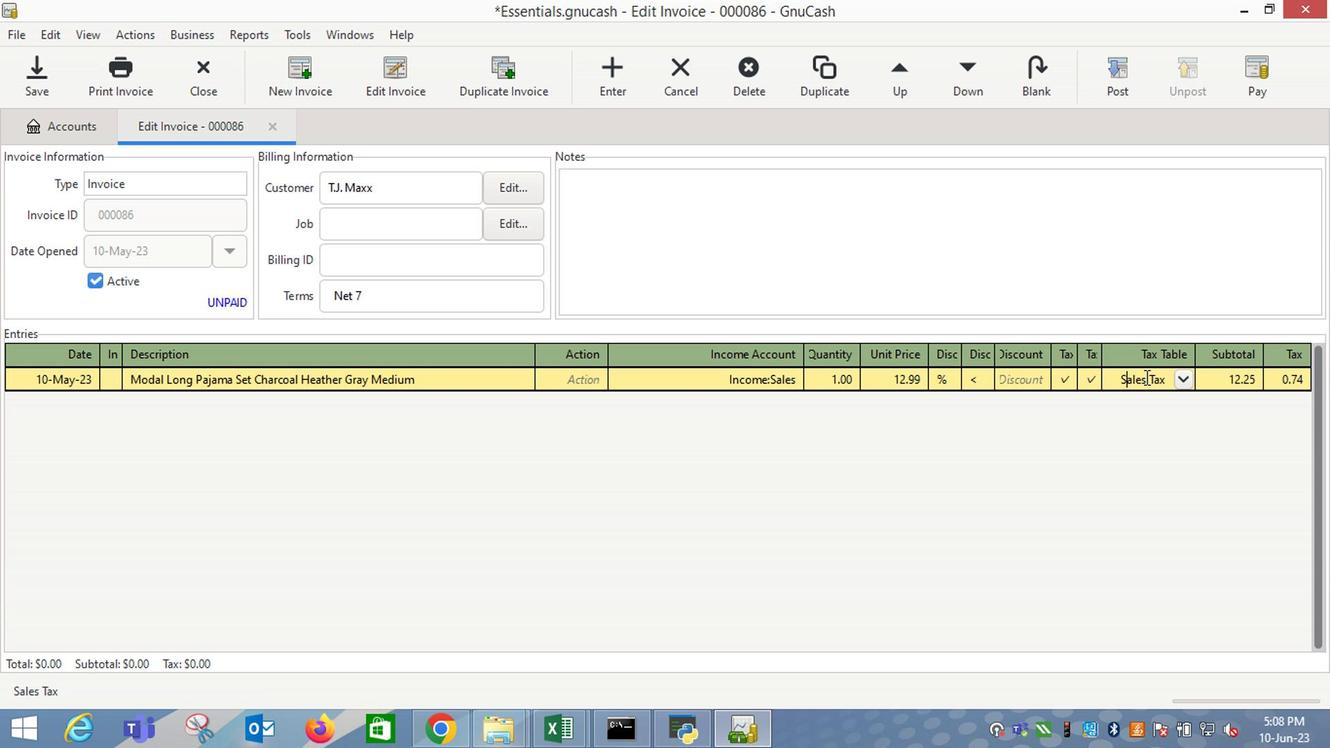 
Action: Mouse moved to (1134, 75)
Screenshot: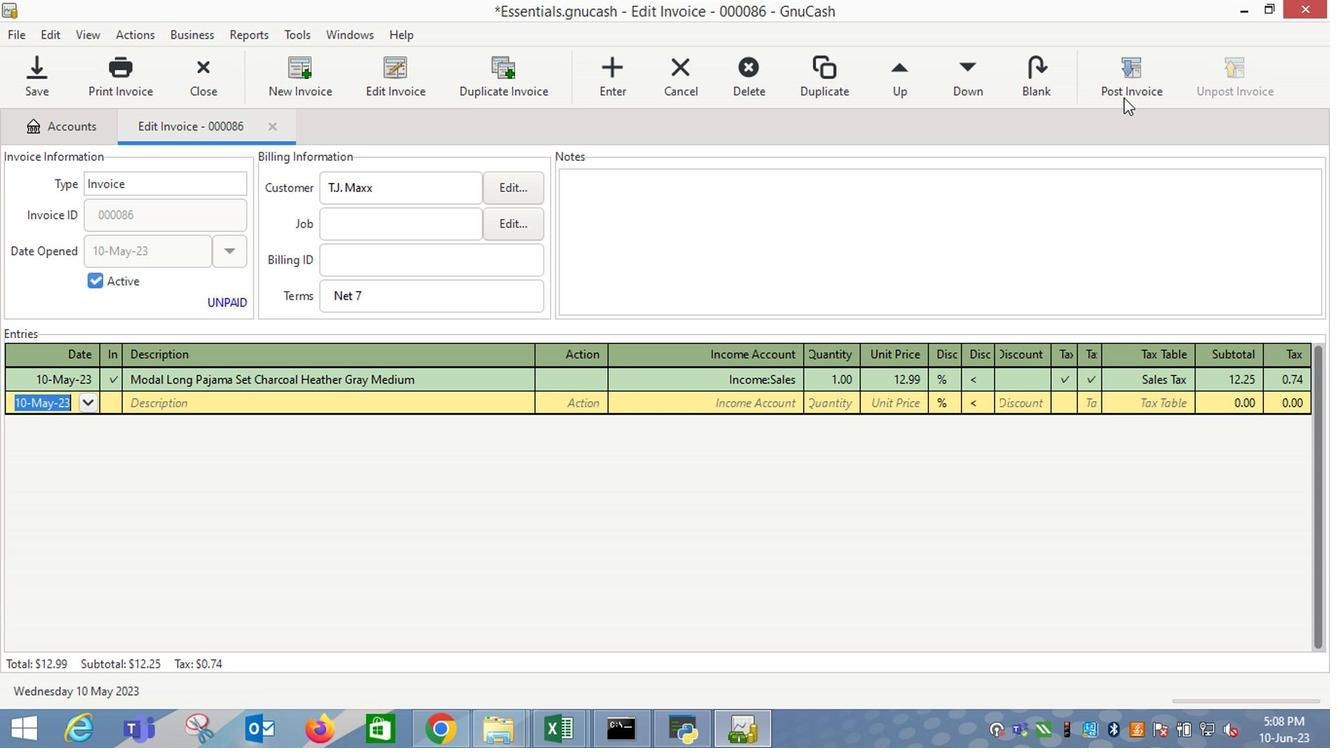 
Action: Mouse pressed left at (1134, 75)
Screenshot: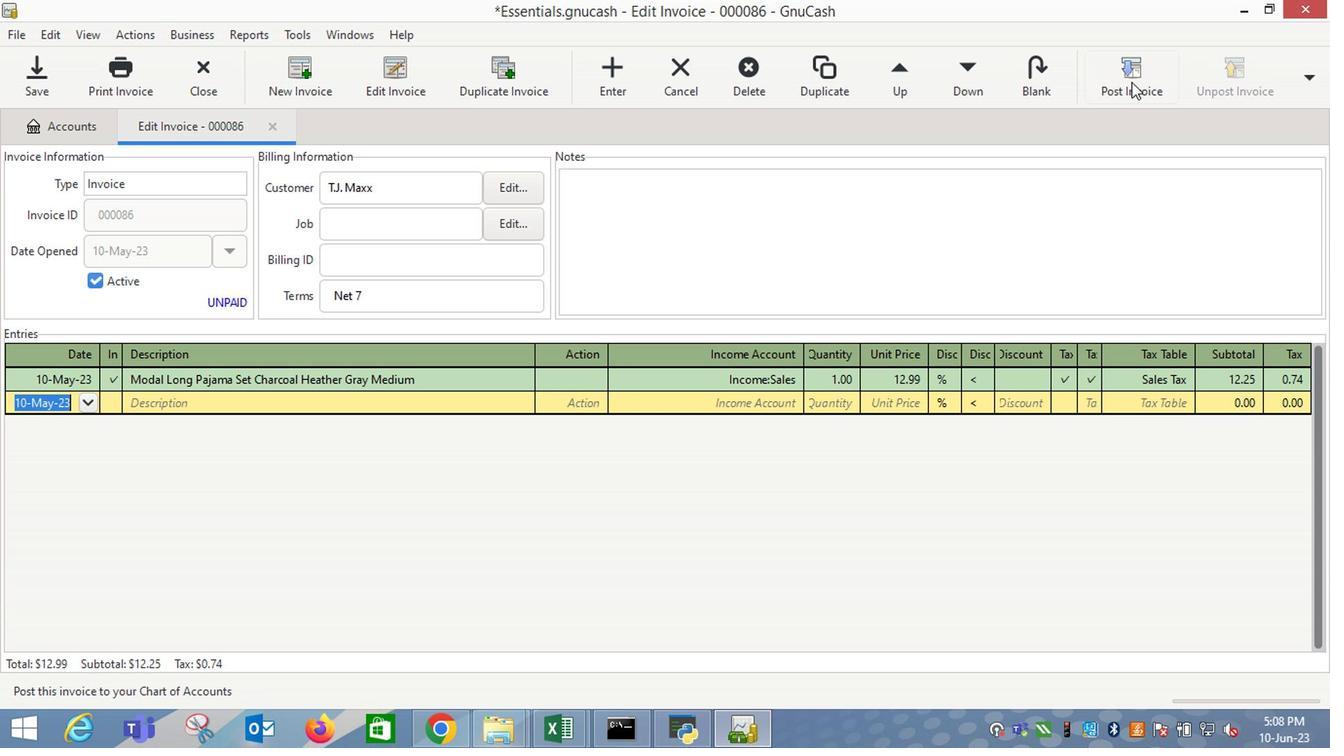 
Action: Mouse moved to (834, 327)
Screenshot: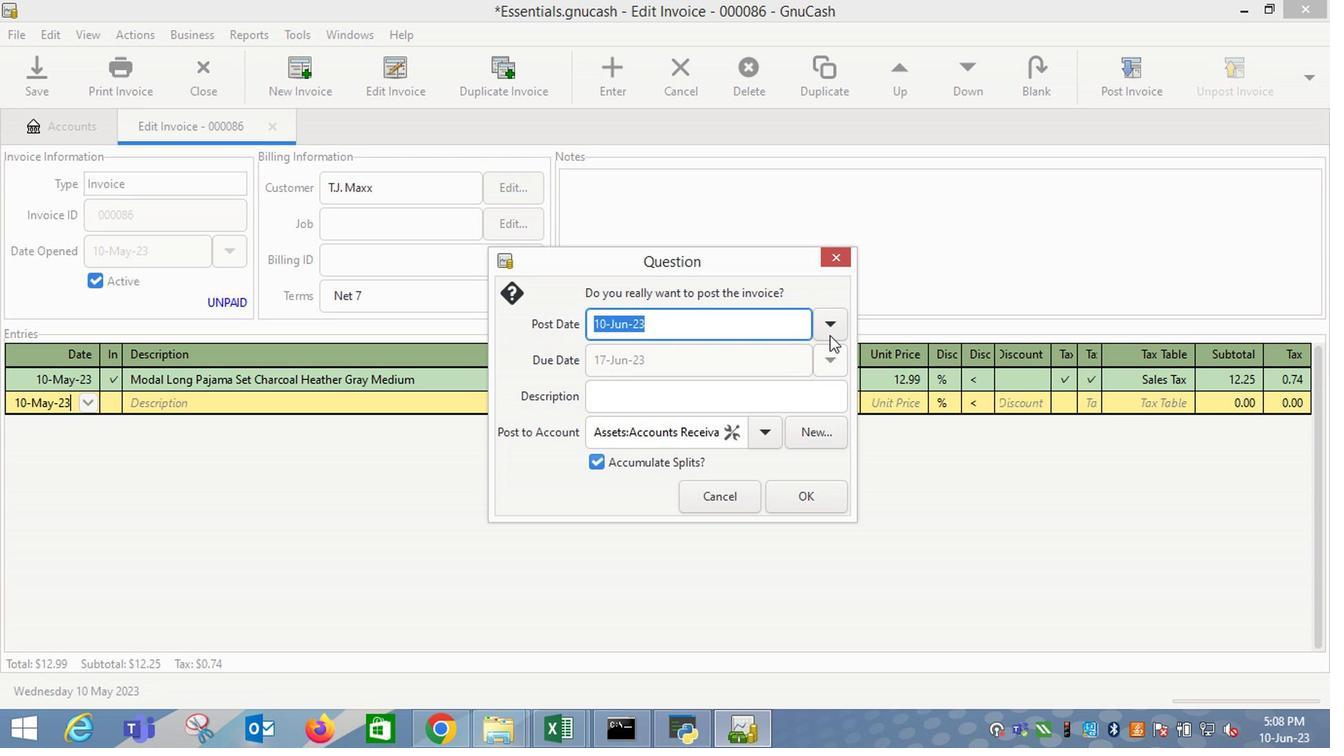 
Action: Mouse pressed left at (834, 327)
Screenshot: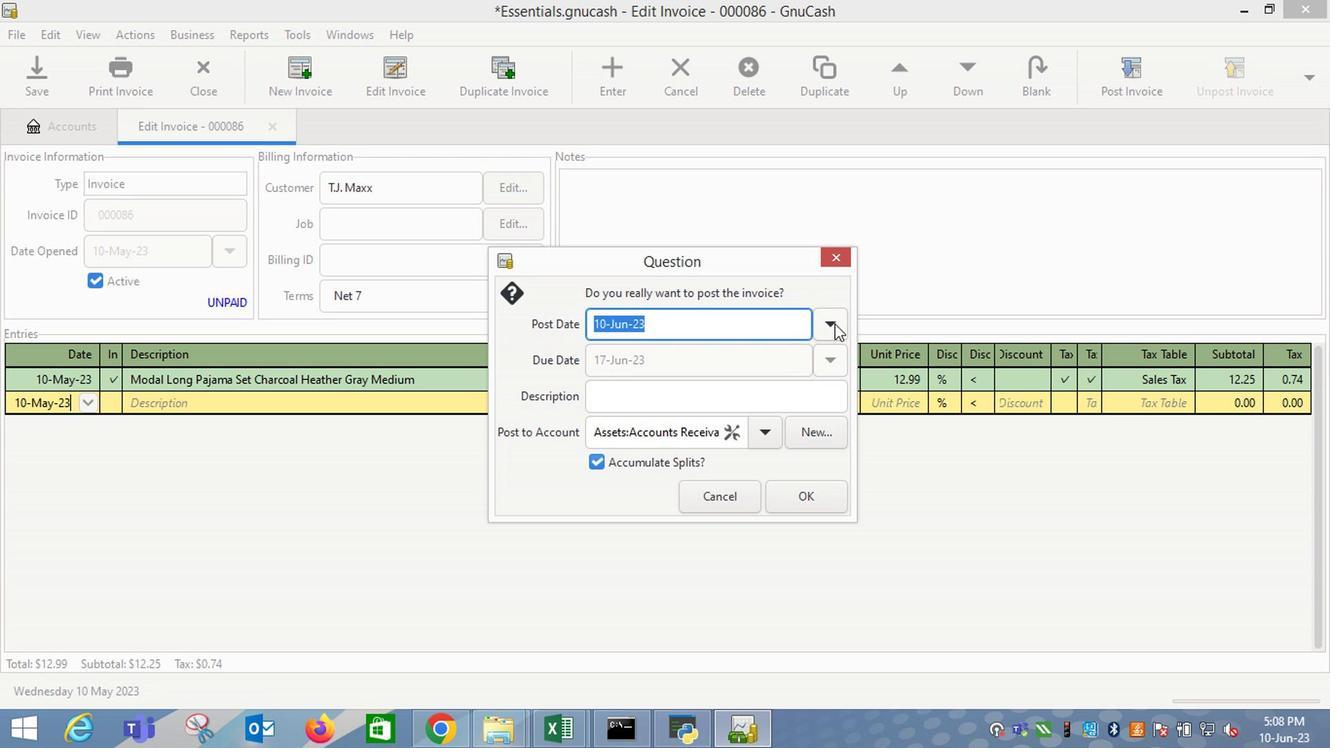 
Action: Mouse moved to (675, 354)
Screenshot: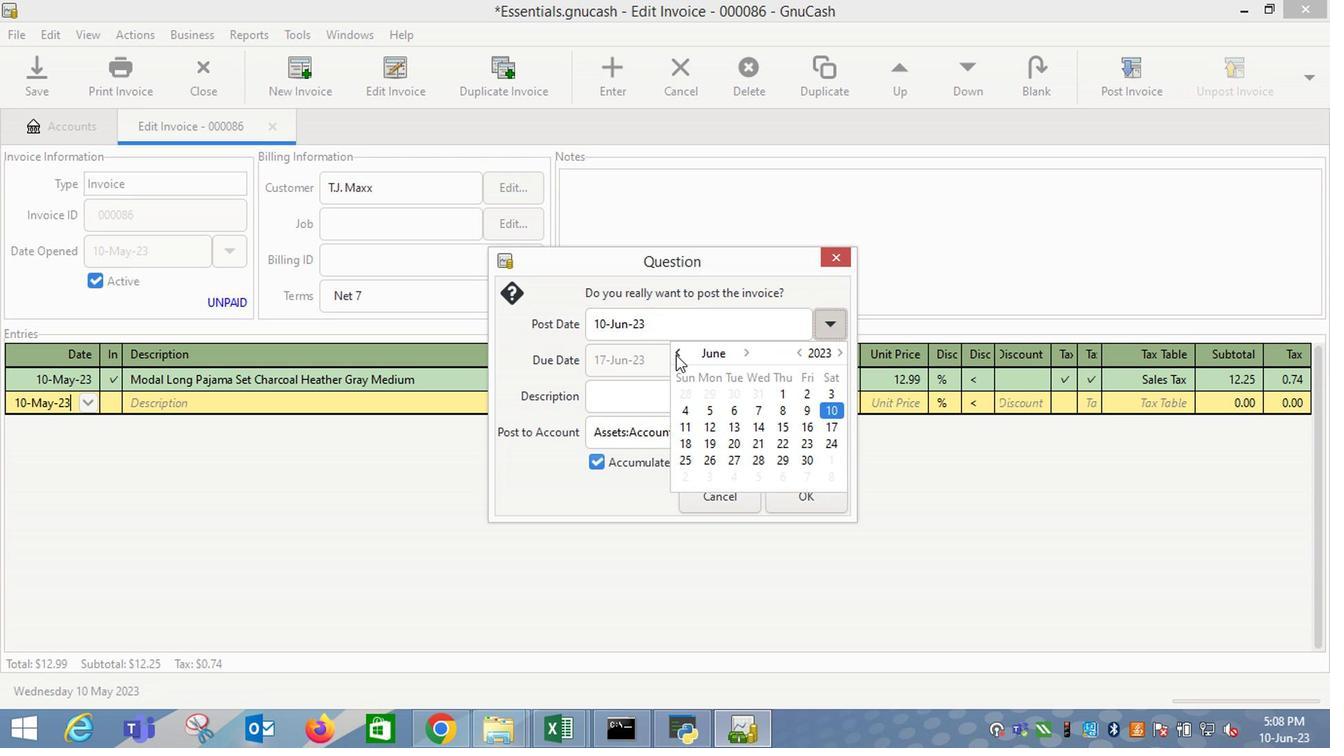
Action: Mouse pressed left at (675, 354)
Screenshot: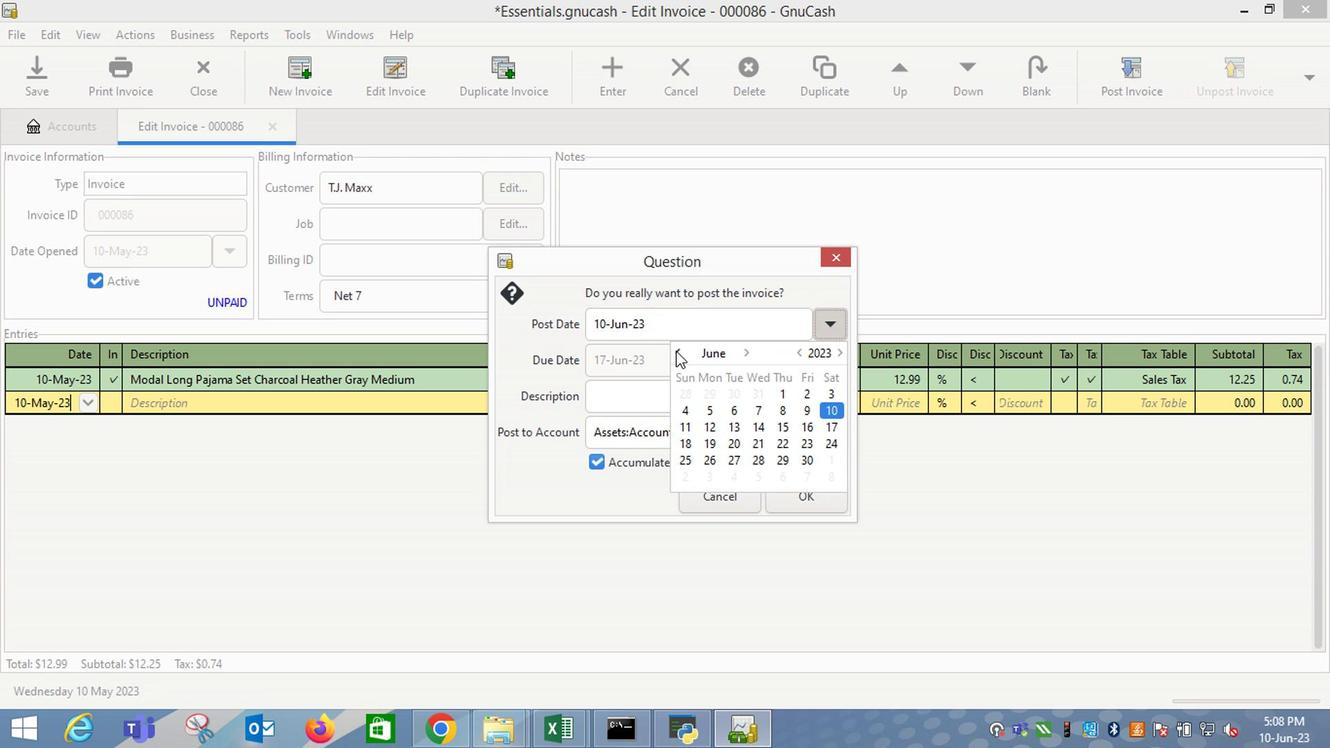 
Action: Mouse moved to (766, 410)
Screenshot: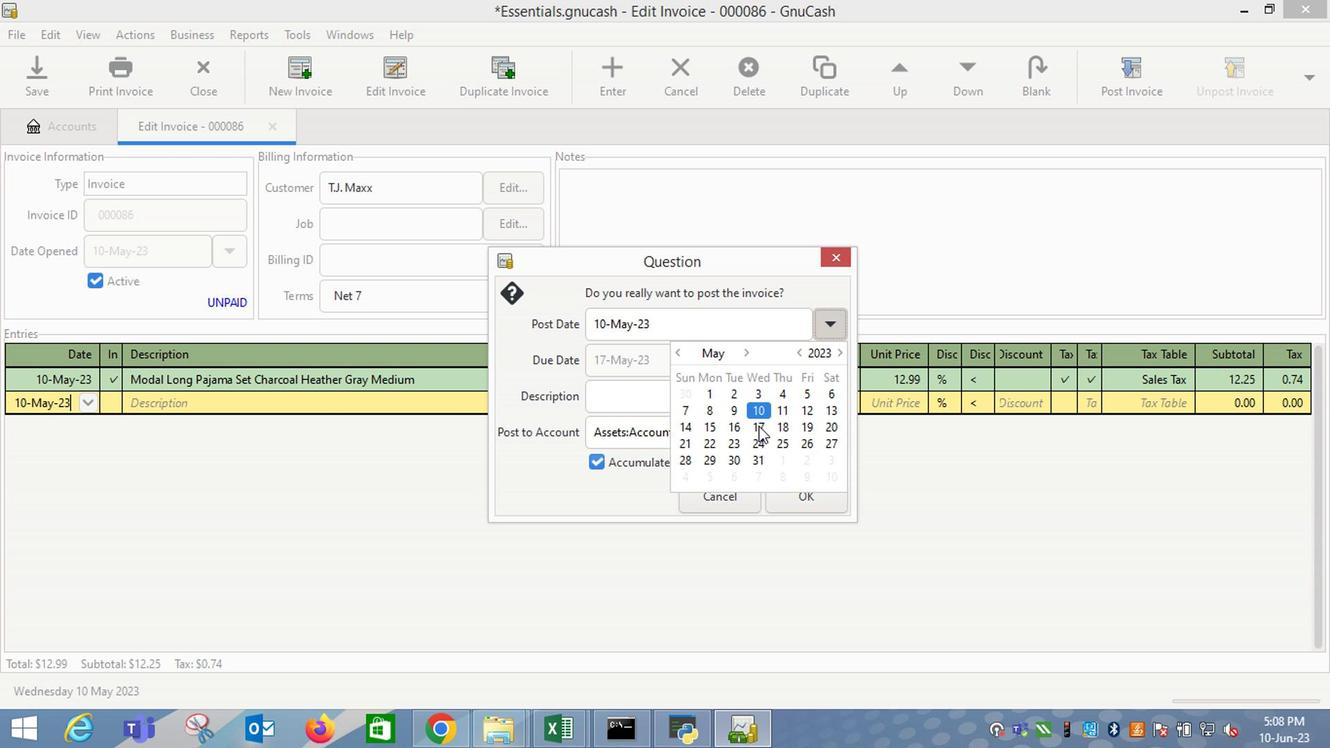 
Action: Mouse pressed left at (766, 410)
Screenshot: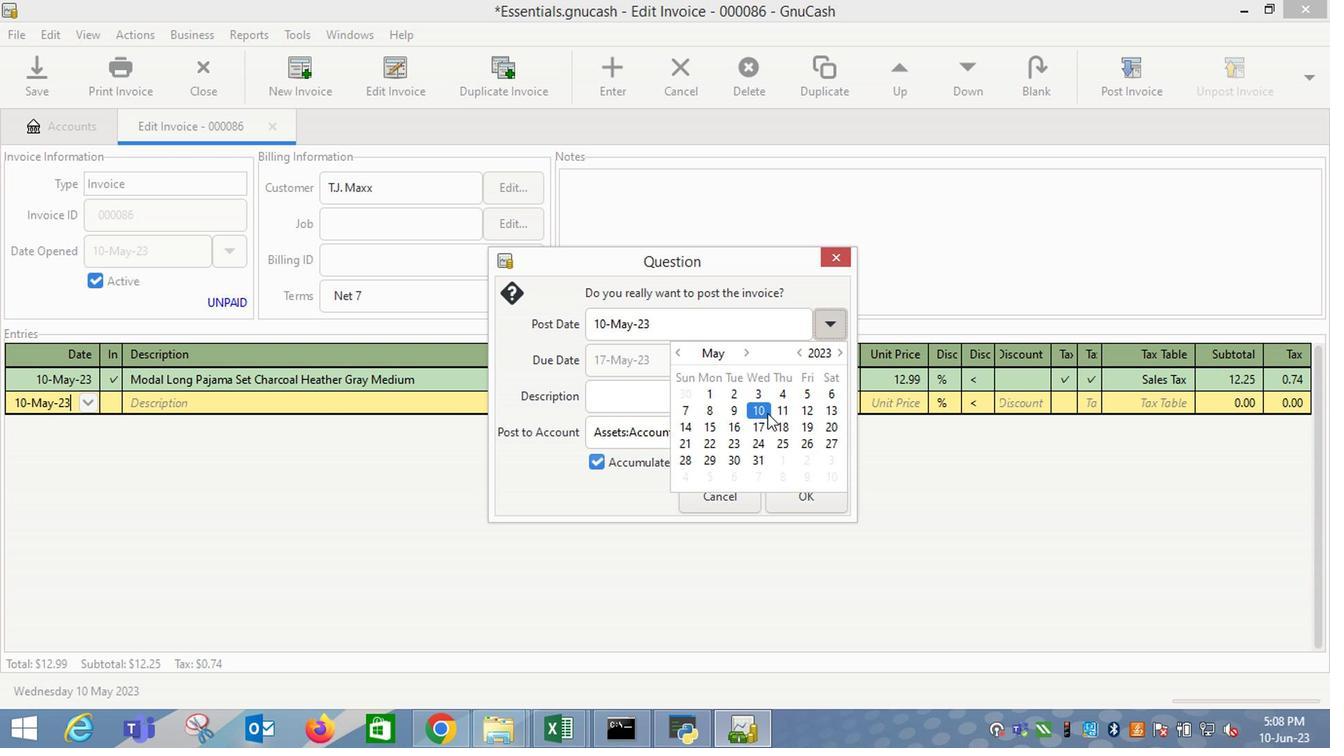 
Action: Mouse moved to (642, 389)
Screenshot: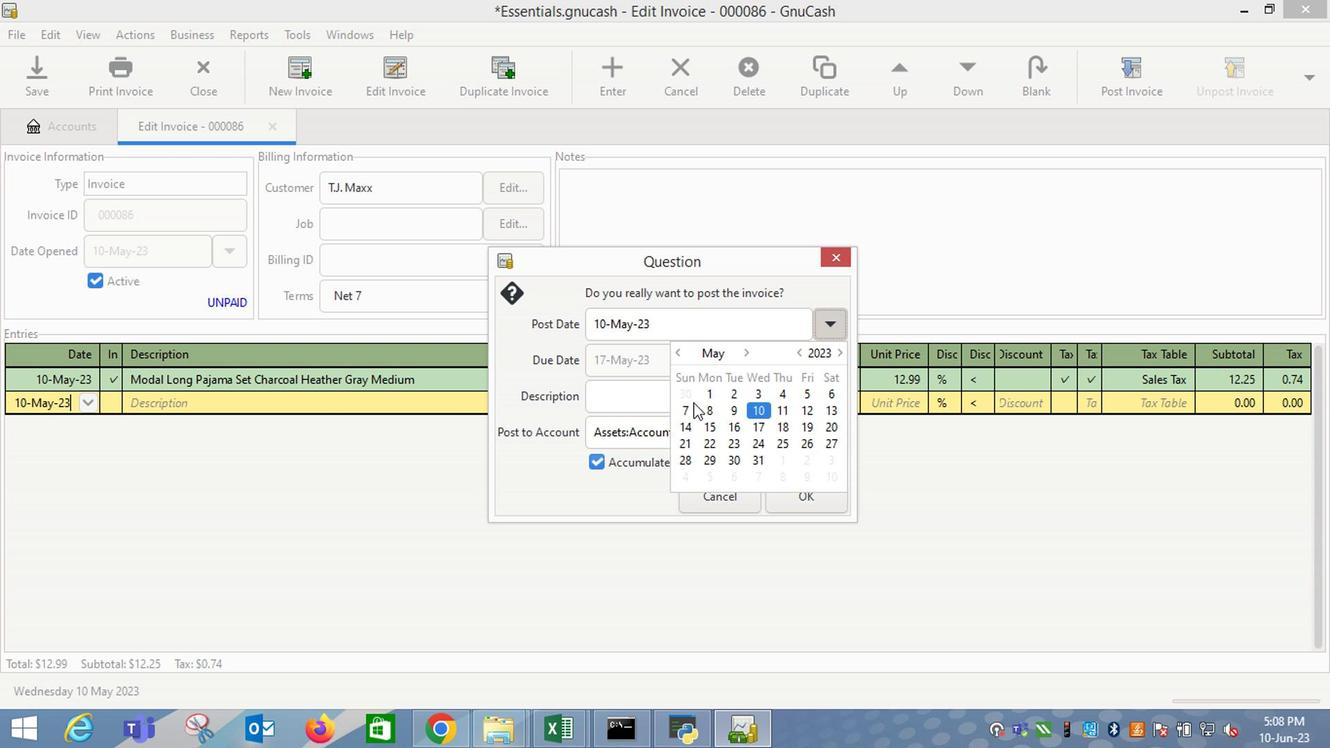 
Action: Mouse pressed left at (642, 389)
Screenshot: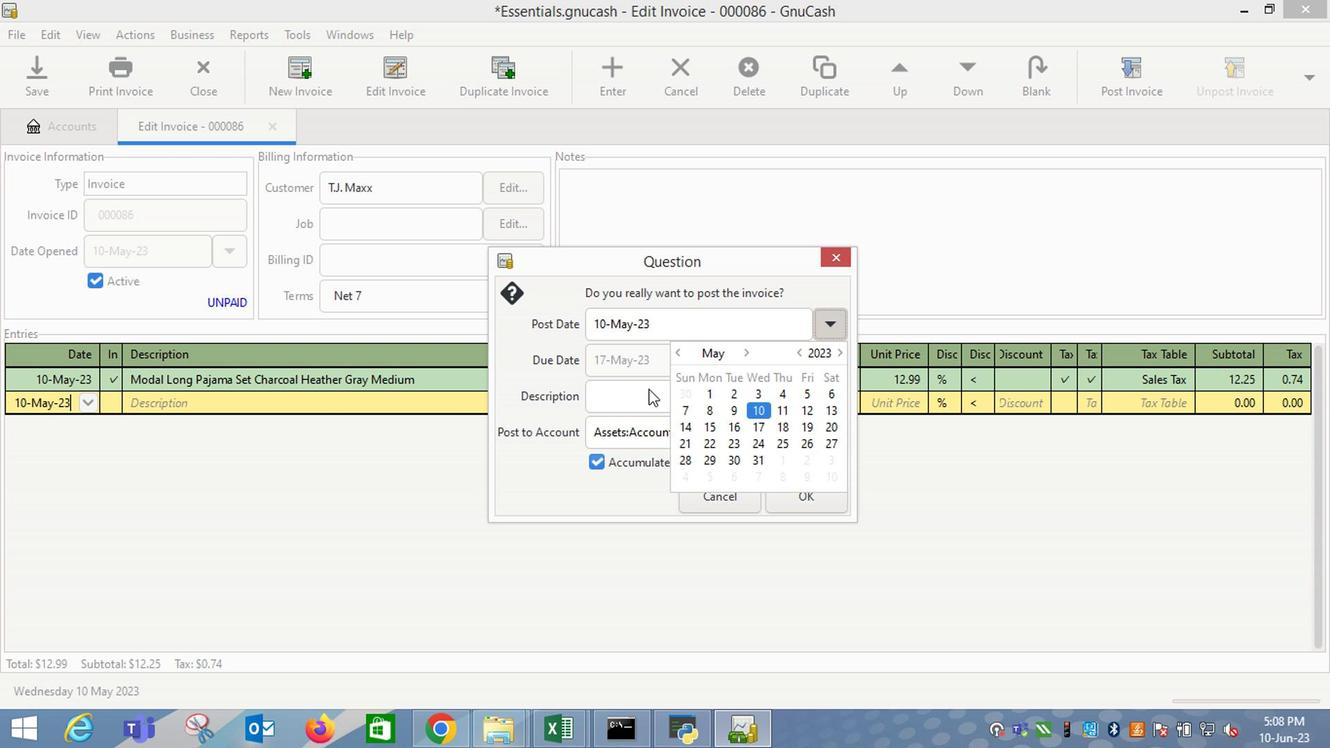 
Action: Mouse moved to (812, 497)
Screenshot: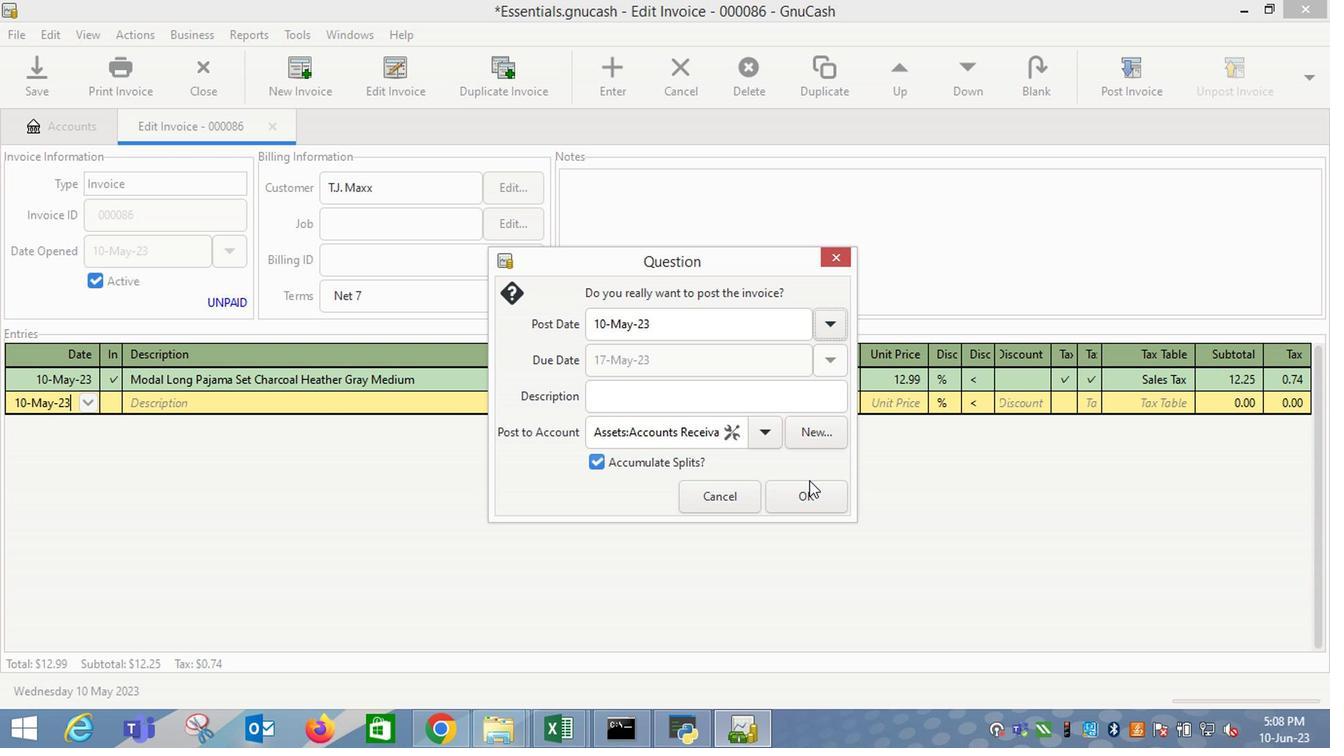
Action: Mouse pressed left at (812, 497)
Screenshot: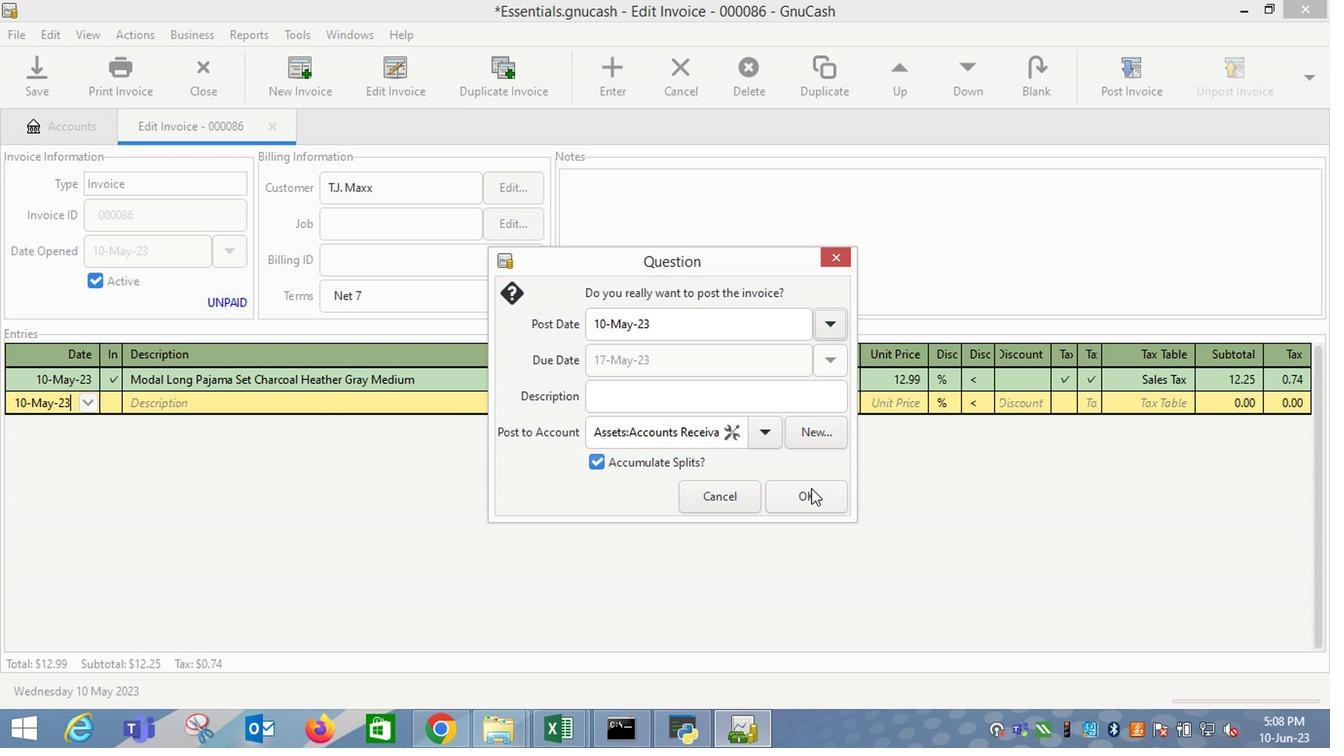 
Action: Mouse moved to (1244, 78)
Screenshot: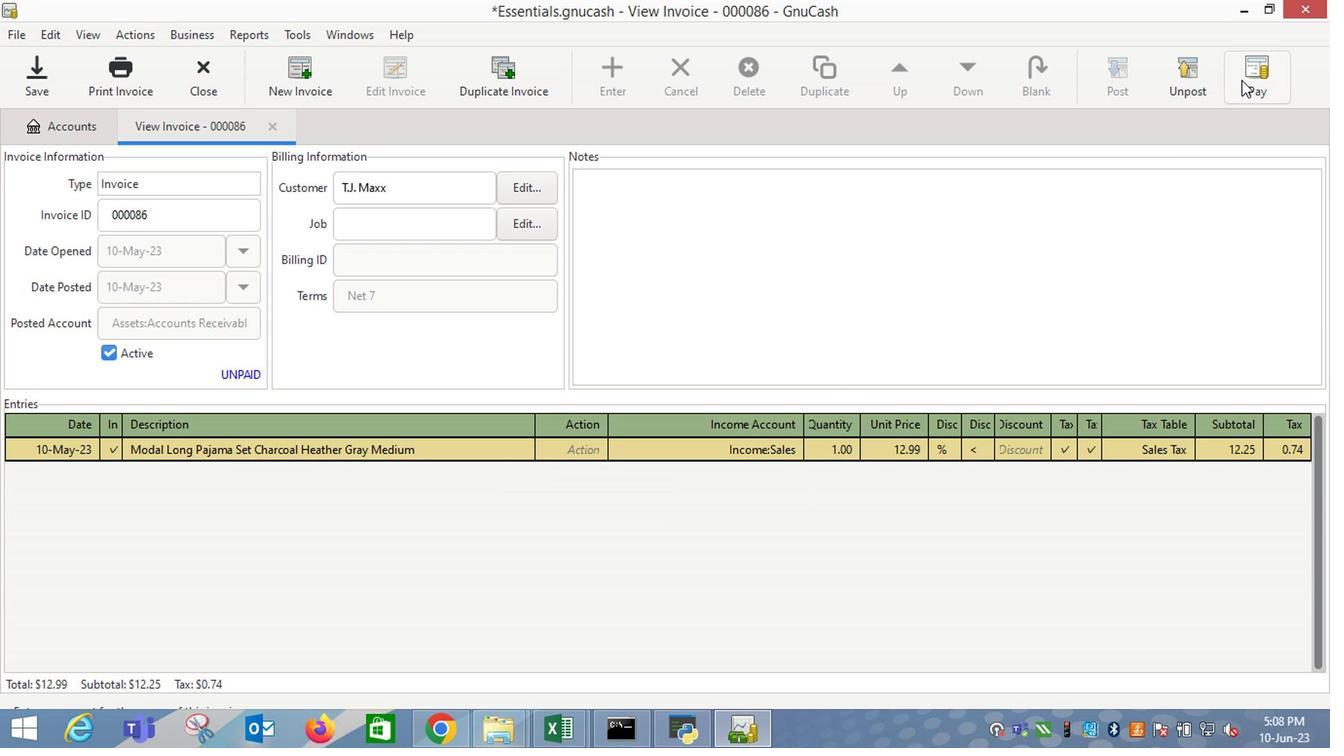 
Action: Mouse pressed left at (1244, 78)
Screenshot: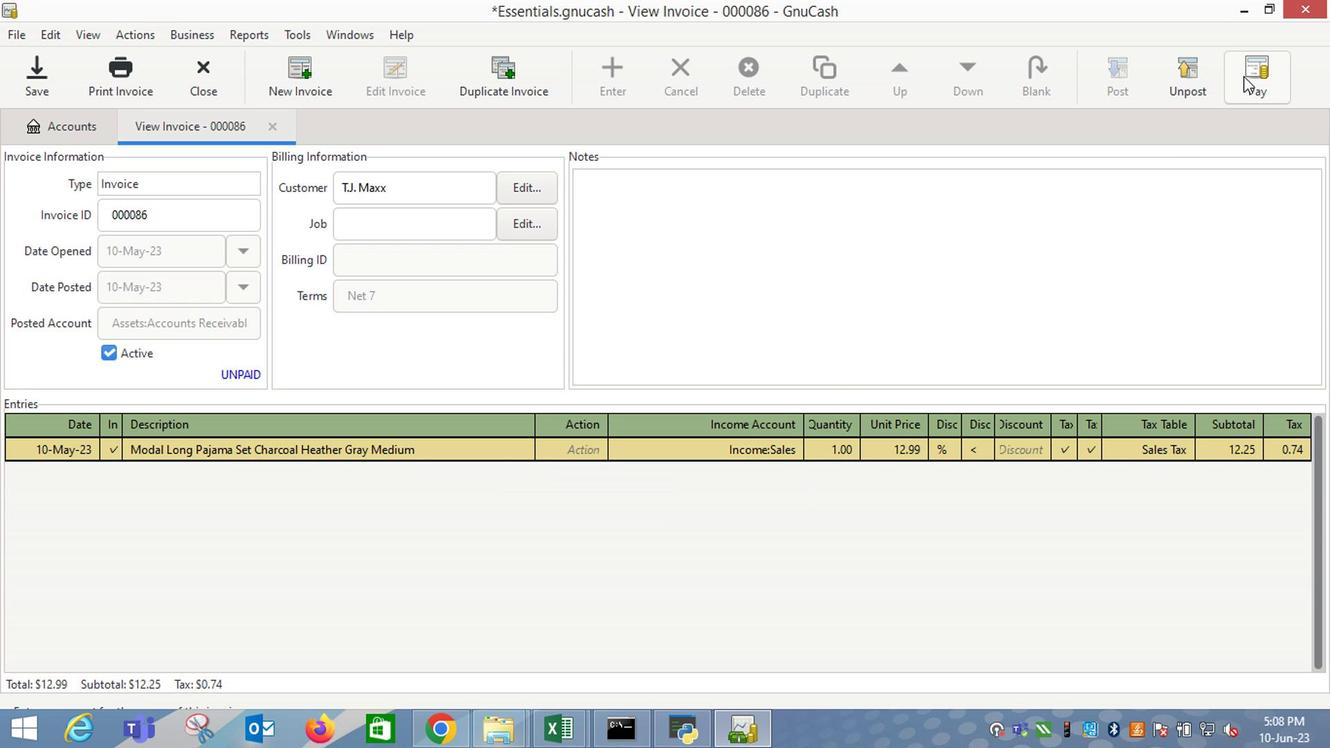 
Action: Mouse moved to (589, 384)
Screenshot: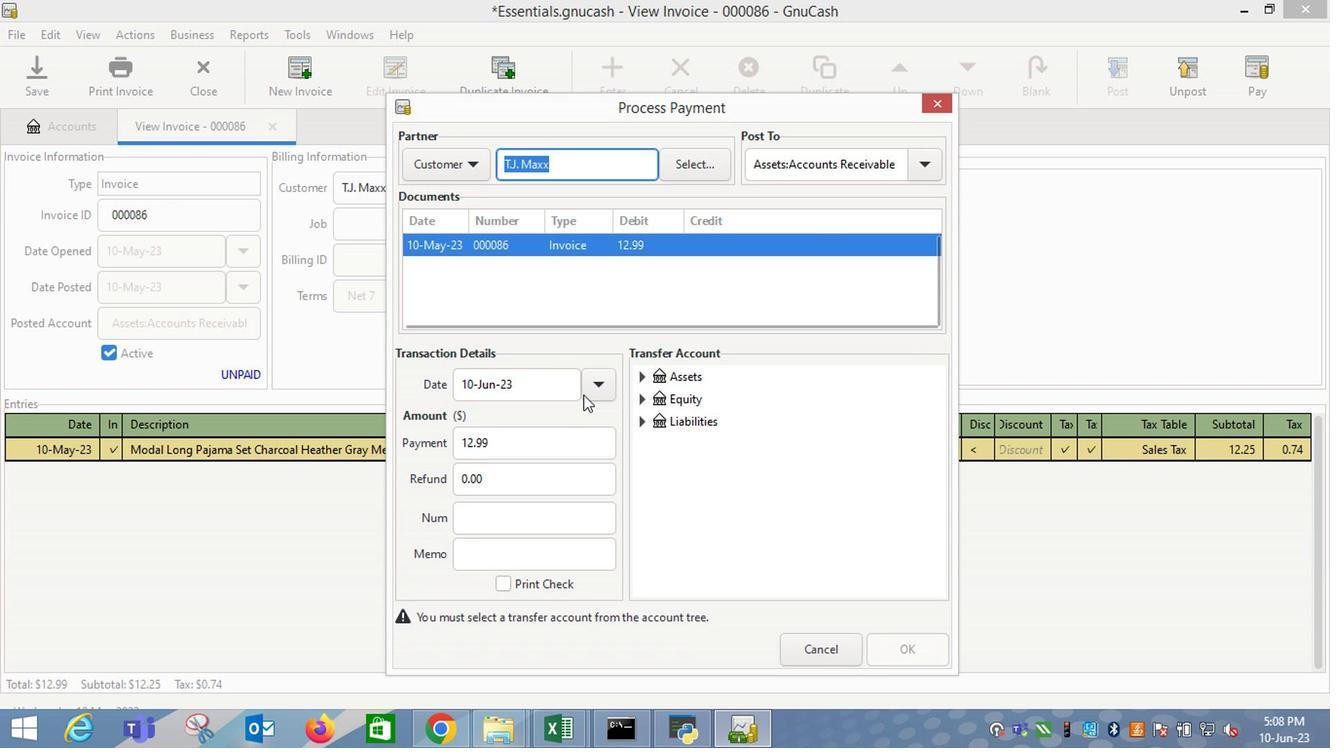 
Action: Mouse pressed left at (589, 384)
Screenshot: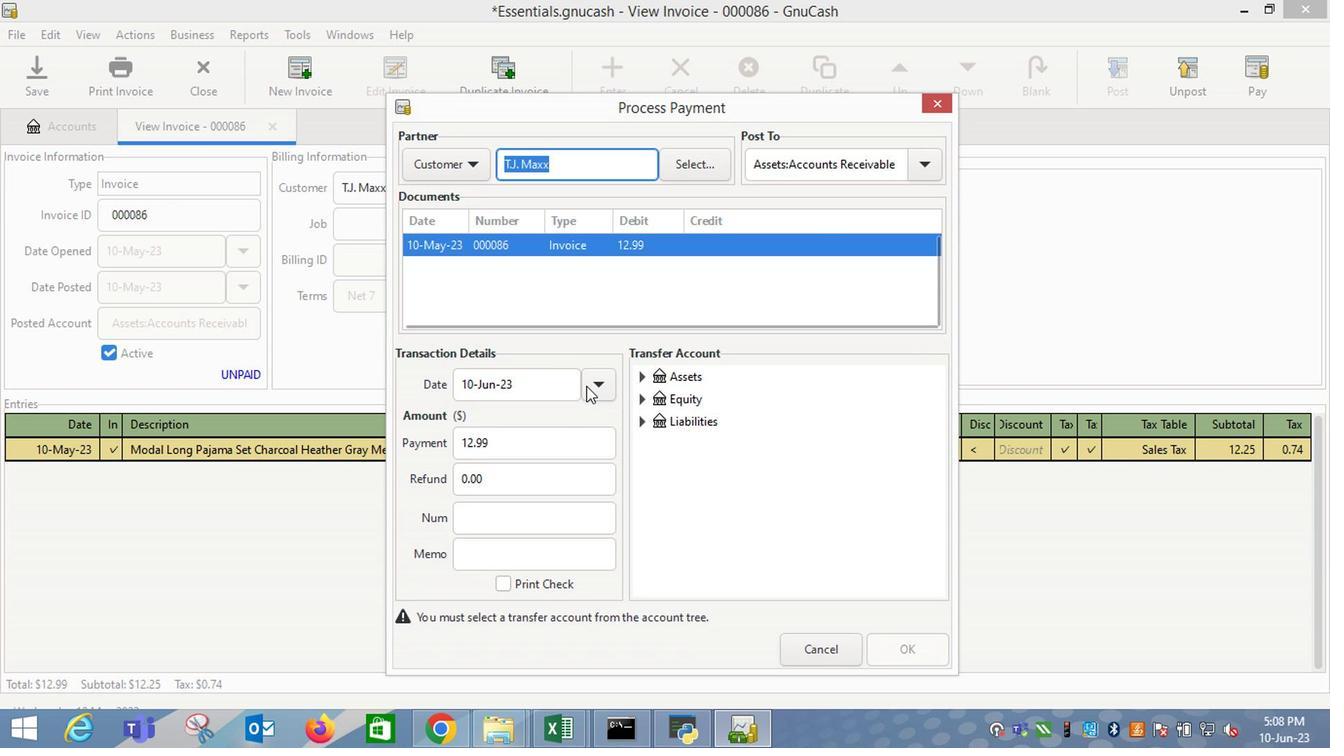 
Action: Mouse moved to (445, 419)
Screenshot: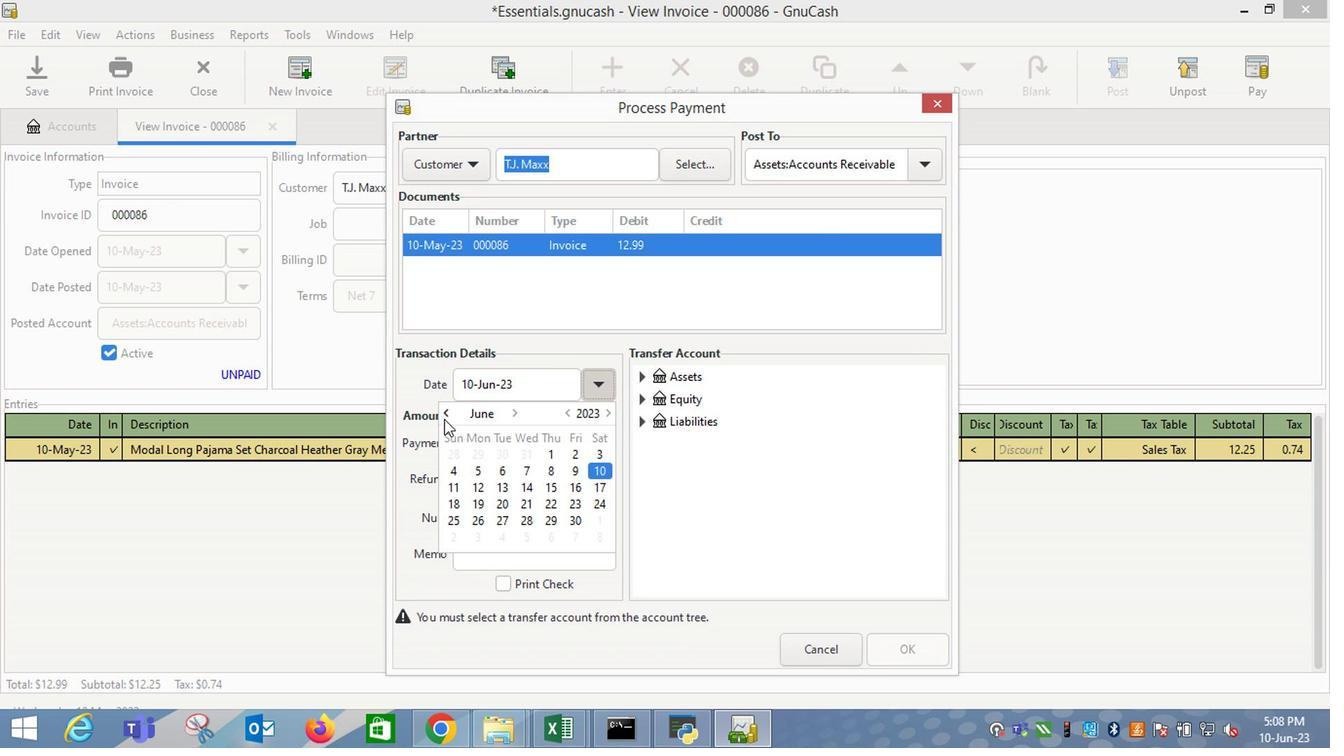 
Action: Mouse pressed left at (445, 419)
Screenshot: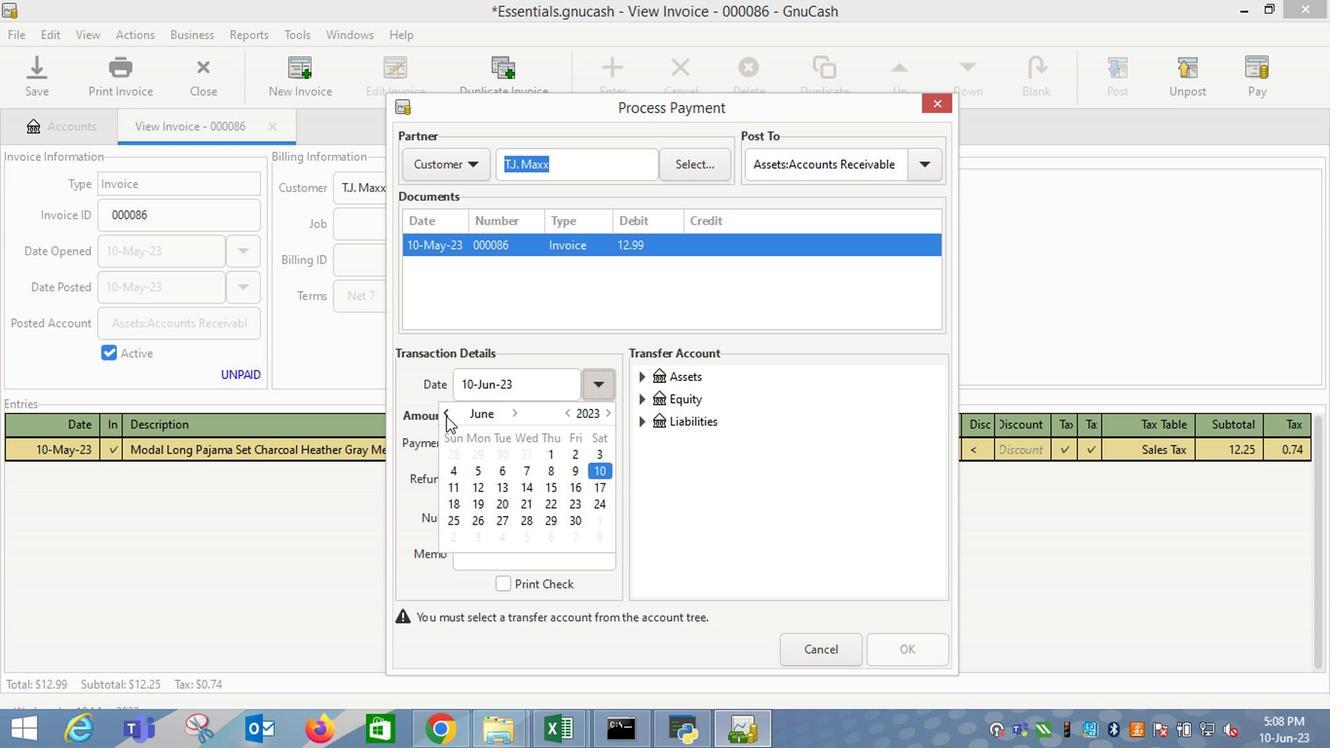 
Action: Mouse moved to (505, 491)
Screenshot: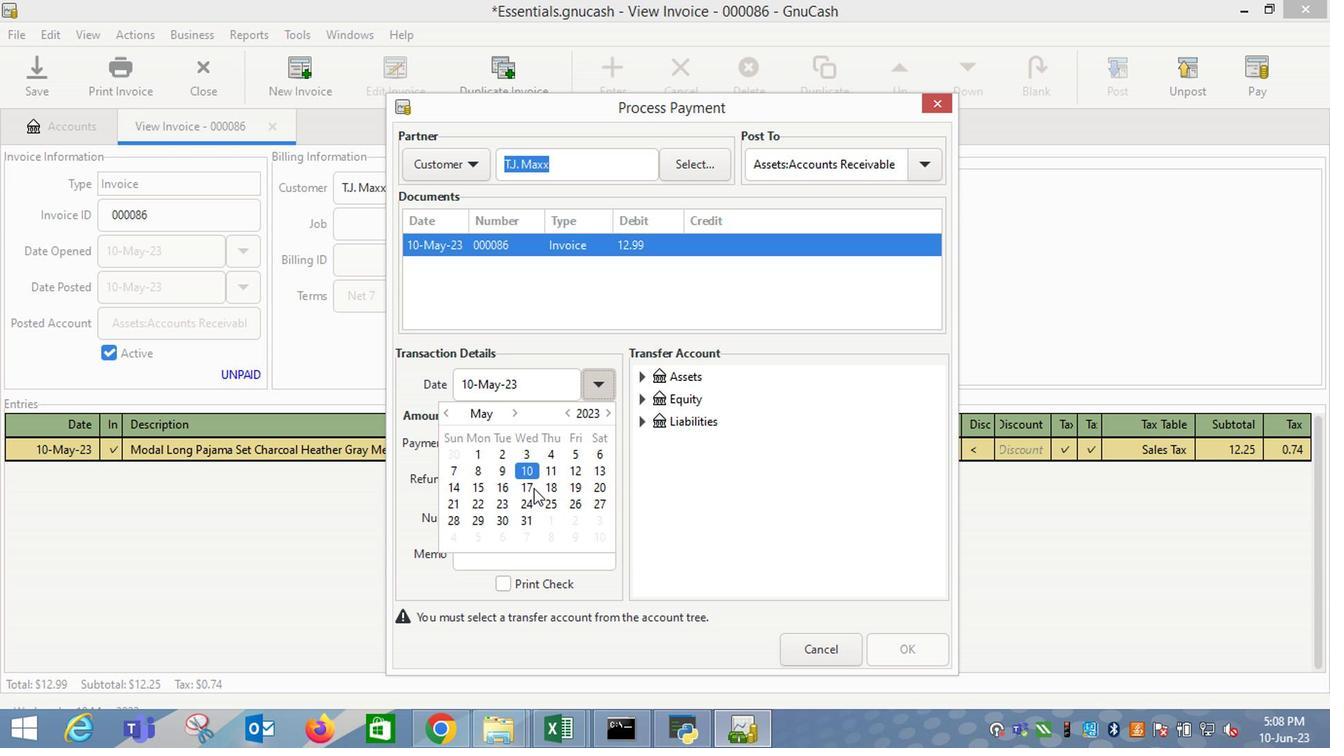 
Action: Mouse pressed left at (505, 491)
Screenshot: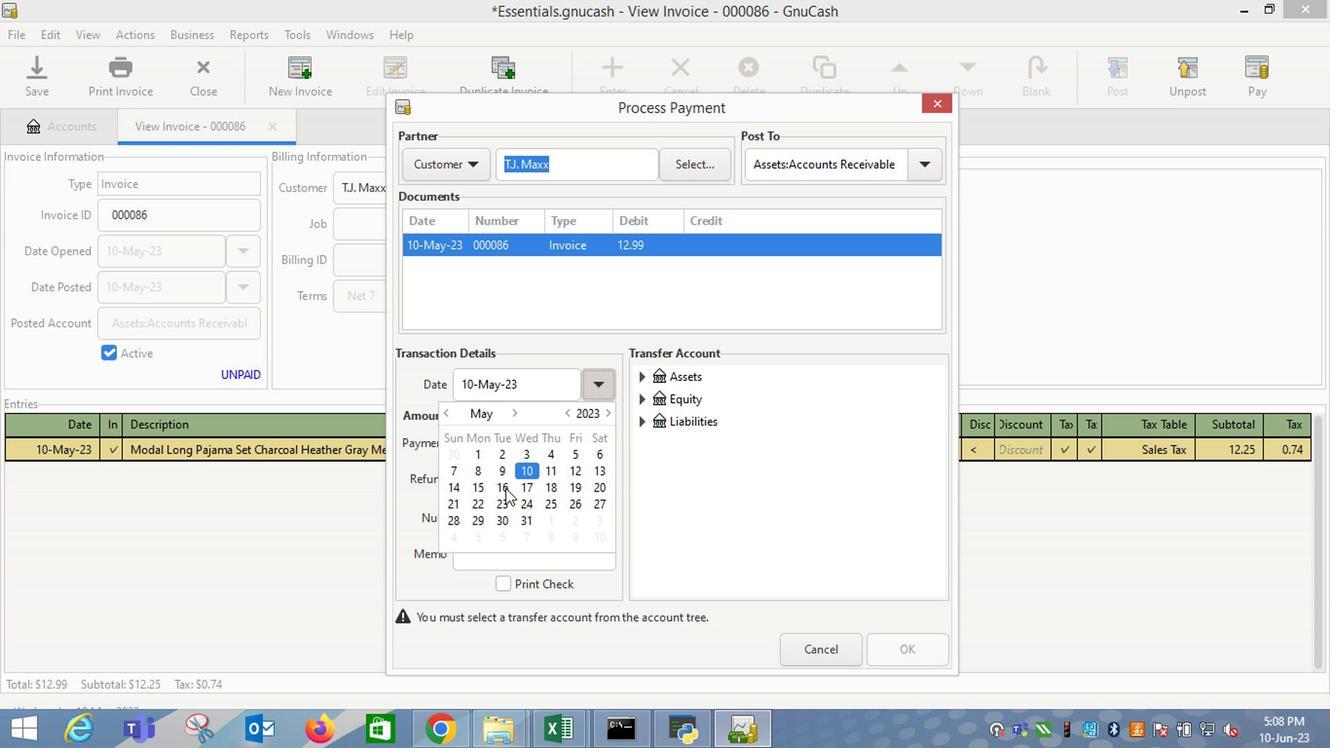 
Action: Mouse moved to (692, 493)
Screenshot: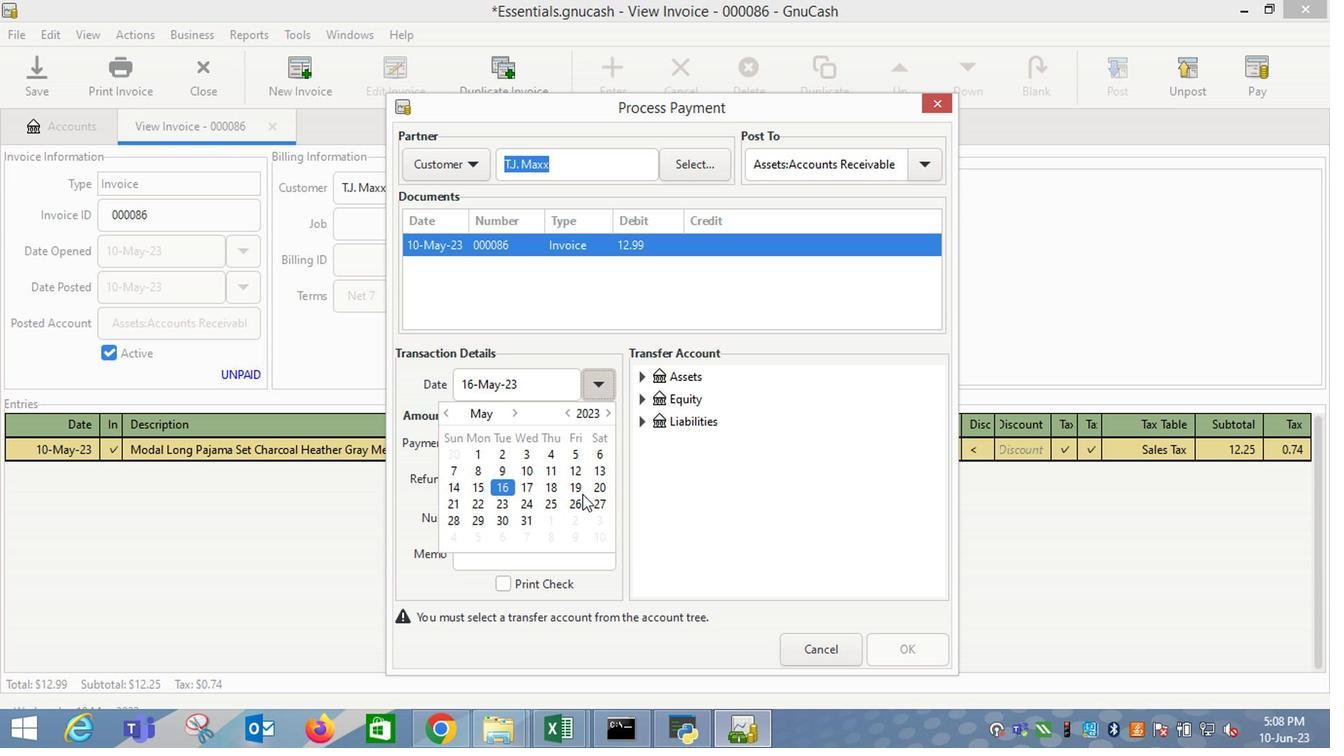 
Action: Mouse pressed left at (692, 493)
Screenshot: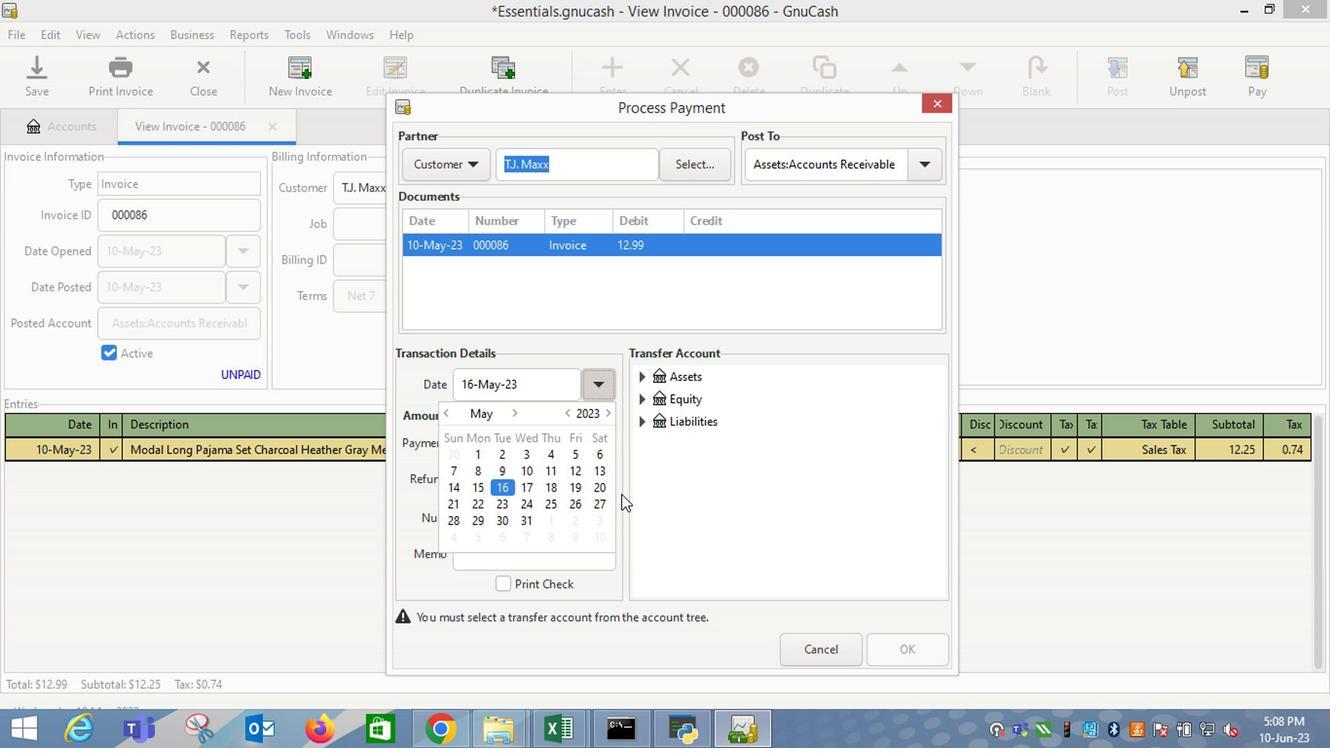 
Action: Mouse moved to (638, 382)
Screenshot: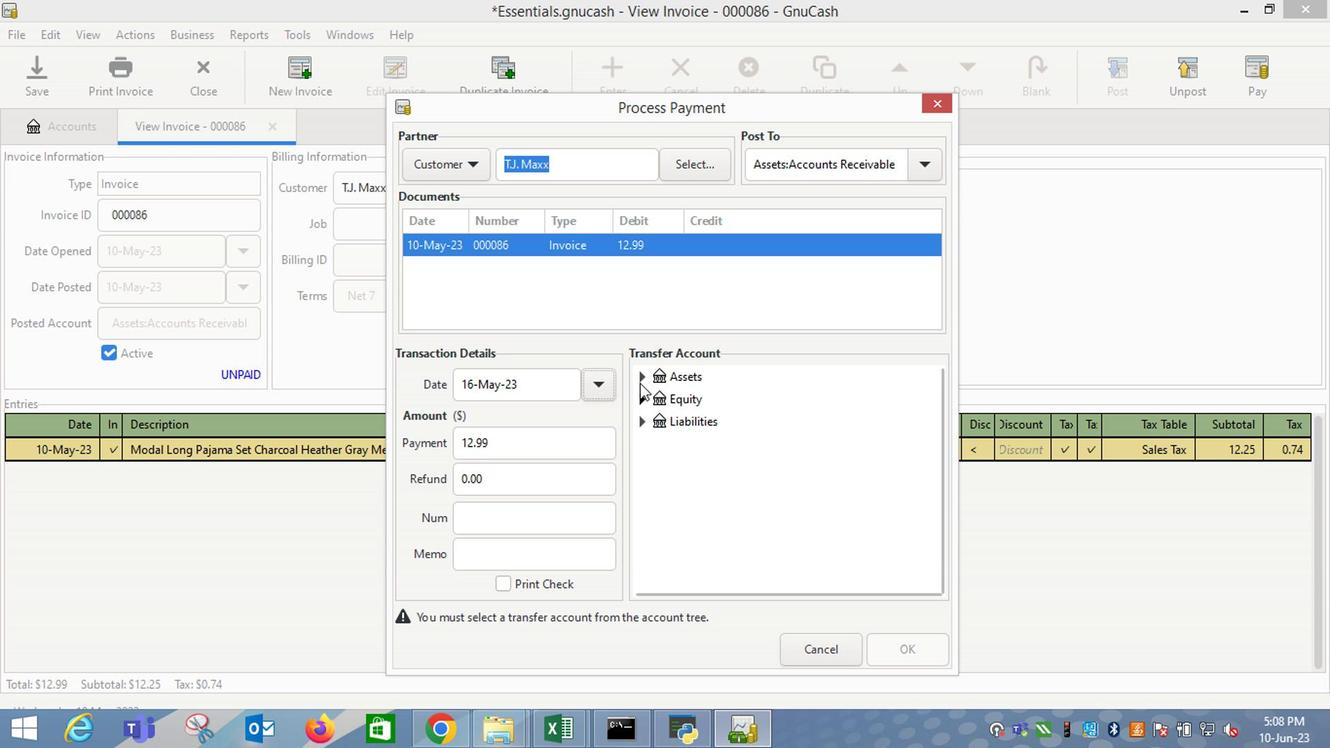
Action: Mouse pressed left at (638, 382)
Screenshot: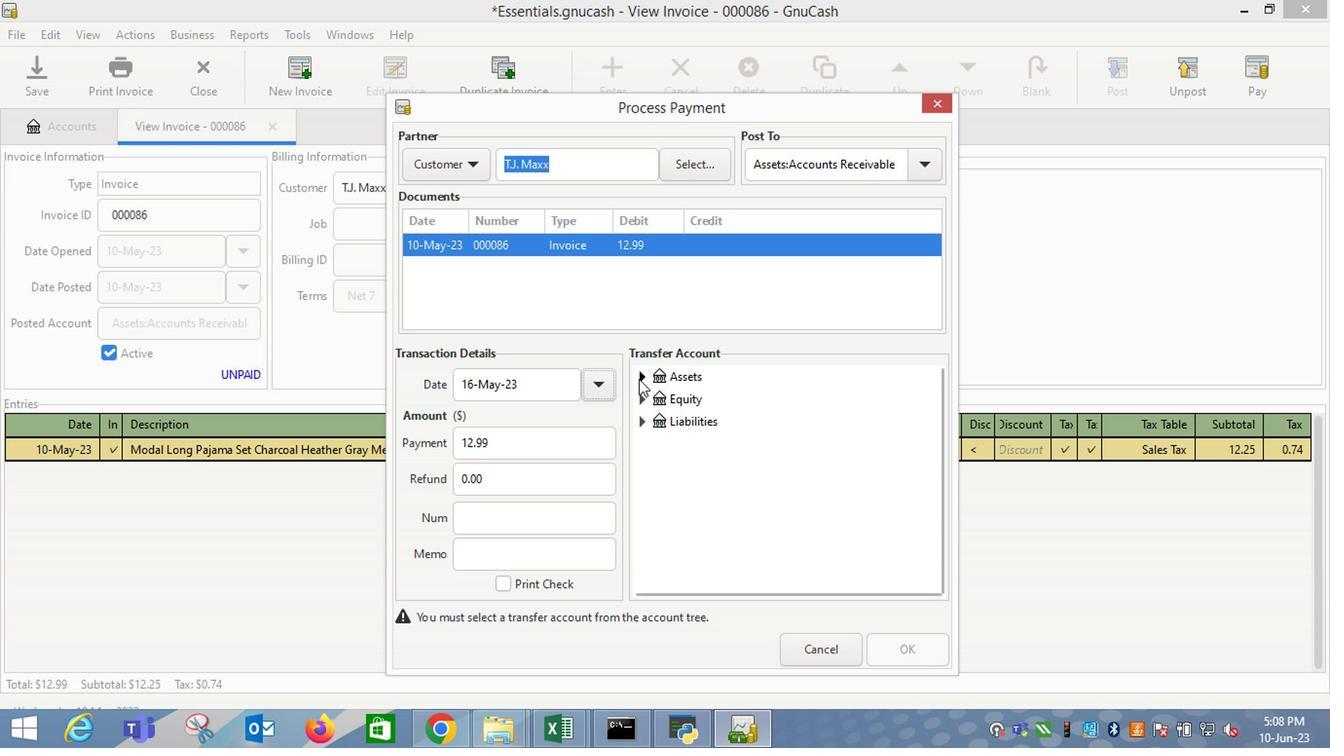 
Action: Mouse moved to (659, 397)
Screenshot: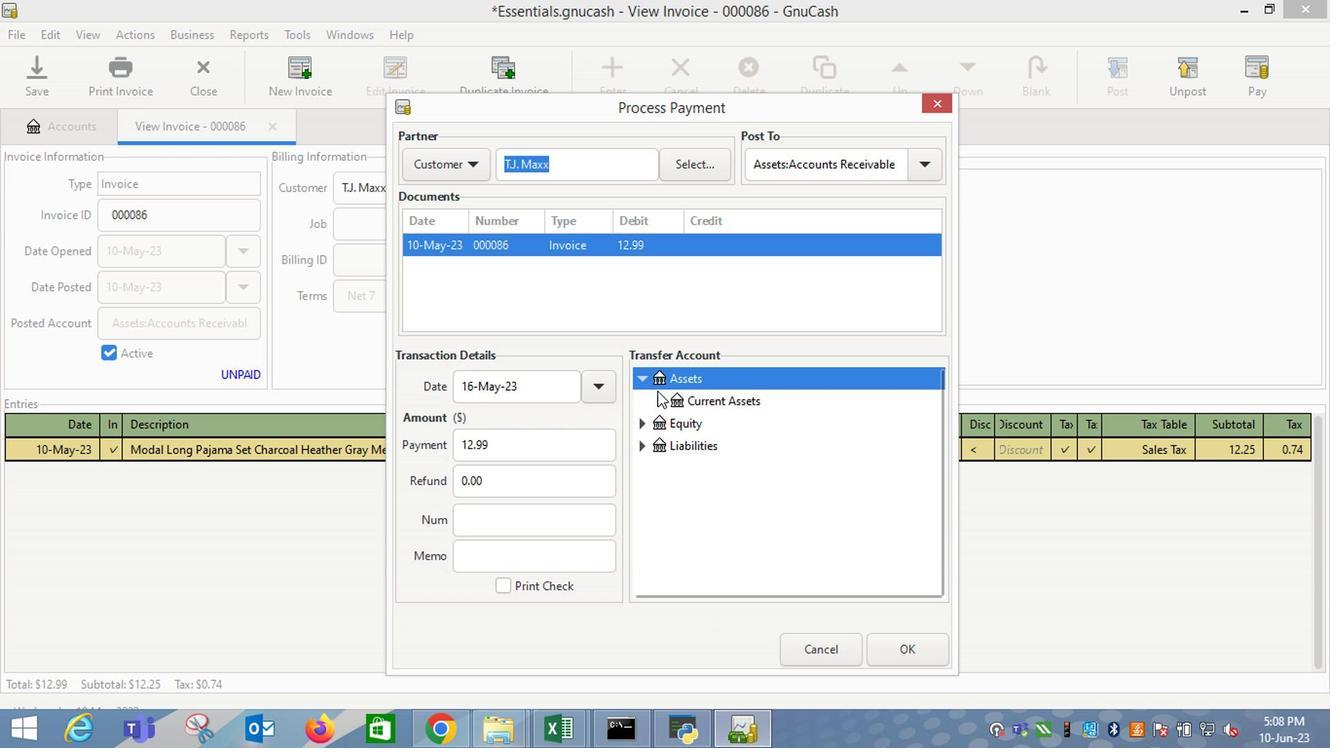 
Action: Mouse pressed left at (659, 397)
Screenshot: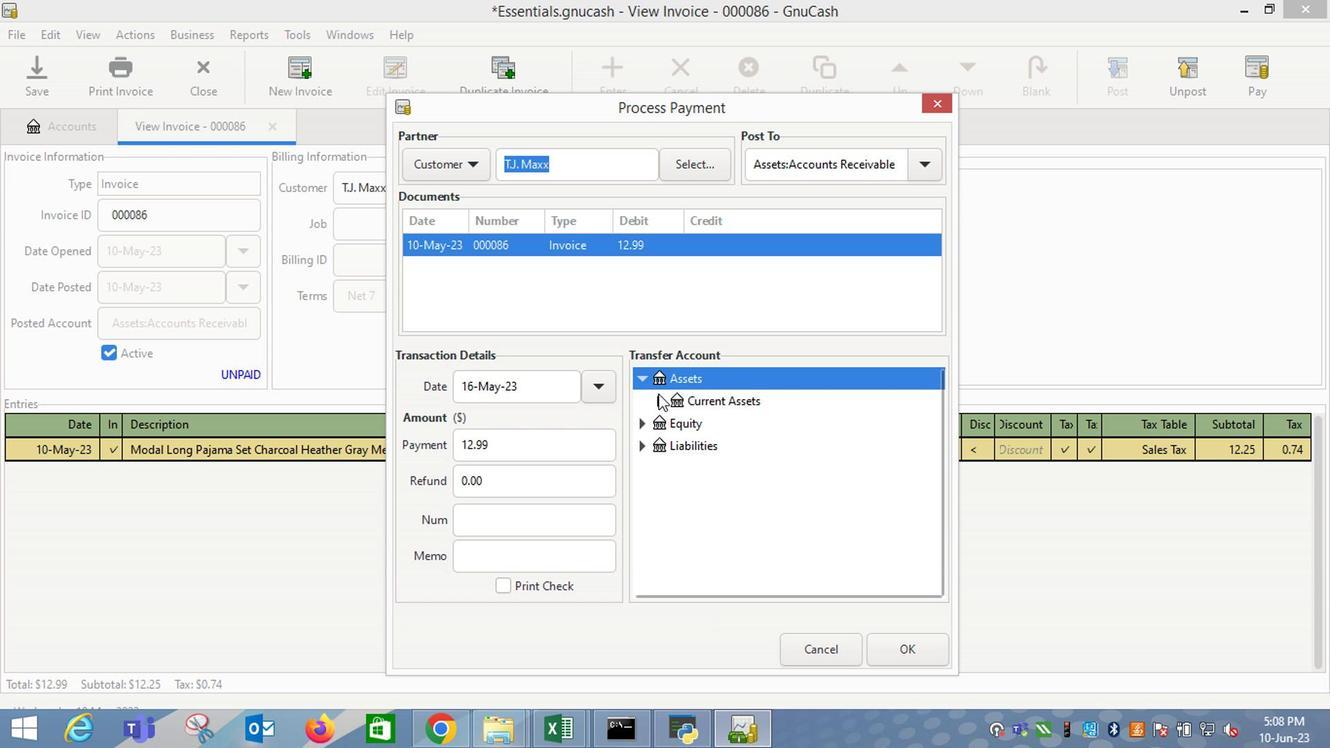 
Action: Mouse moved to (721, 426)
Screenshot: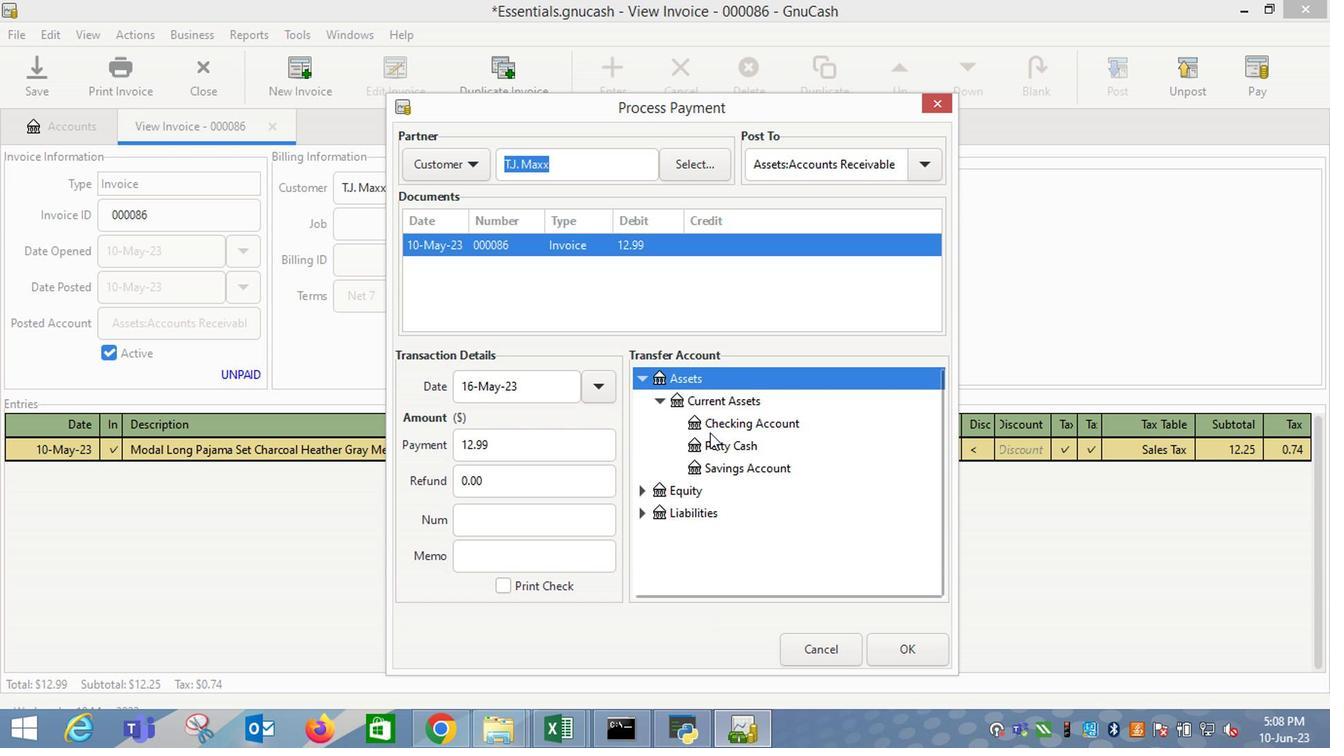 
Action: Mouse pressed left at (721, 426)
Screenshot: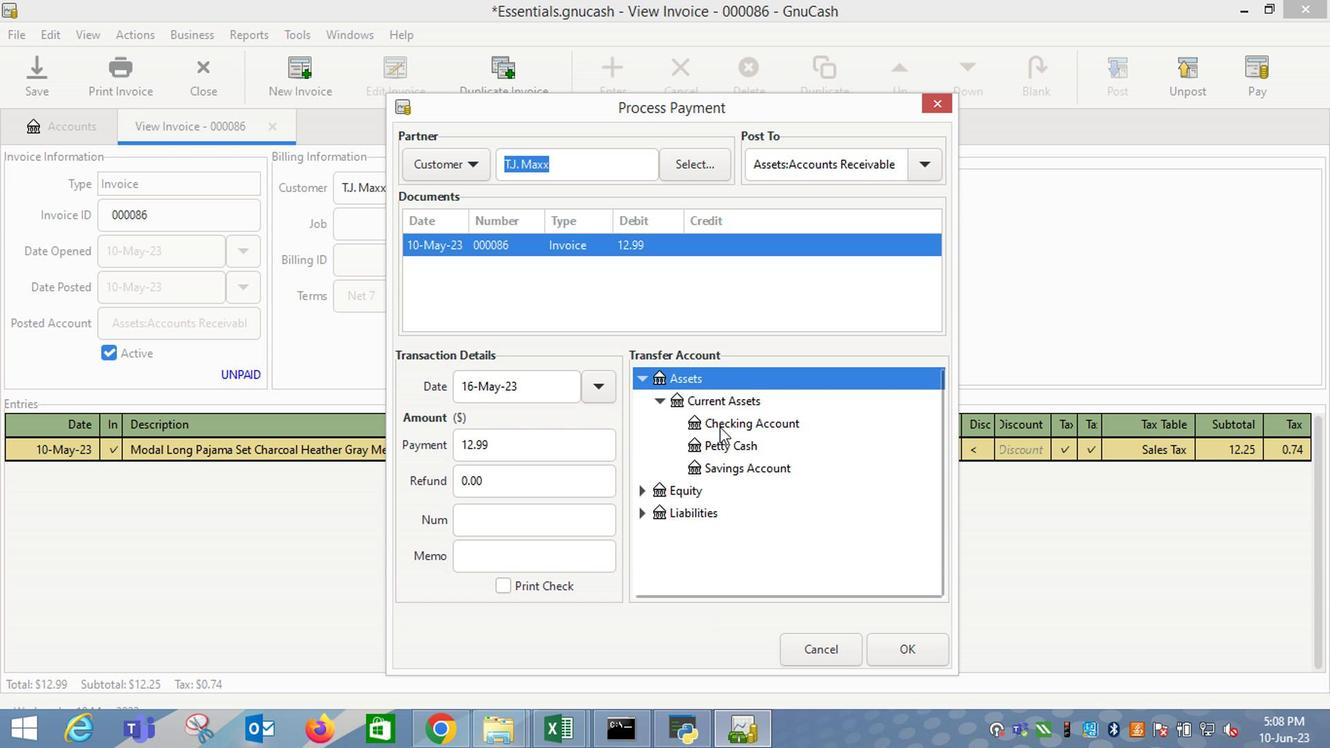 
Action: Mouse moved to (885, 654)
Screenshot: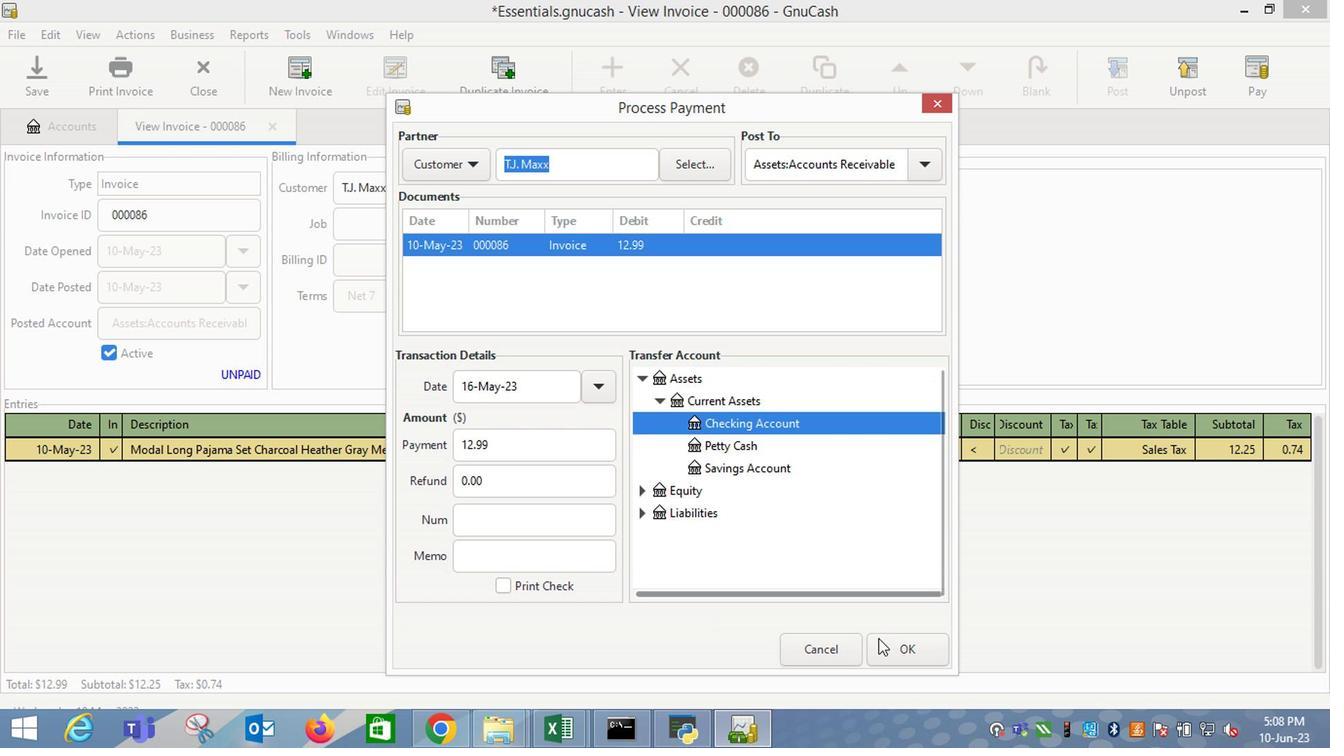 
Action: Mouse pressed left at (885, 654)
Screenshot: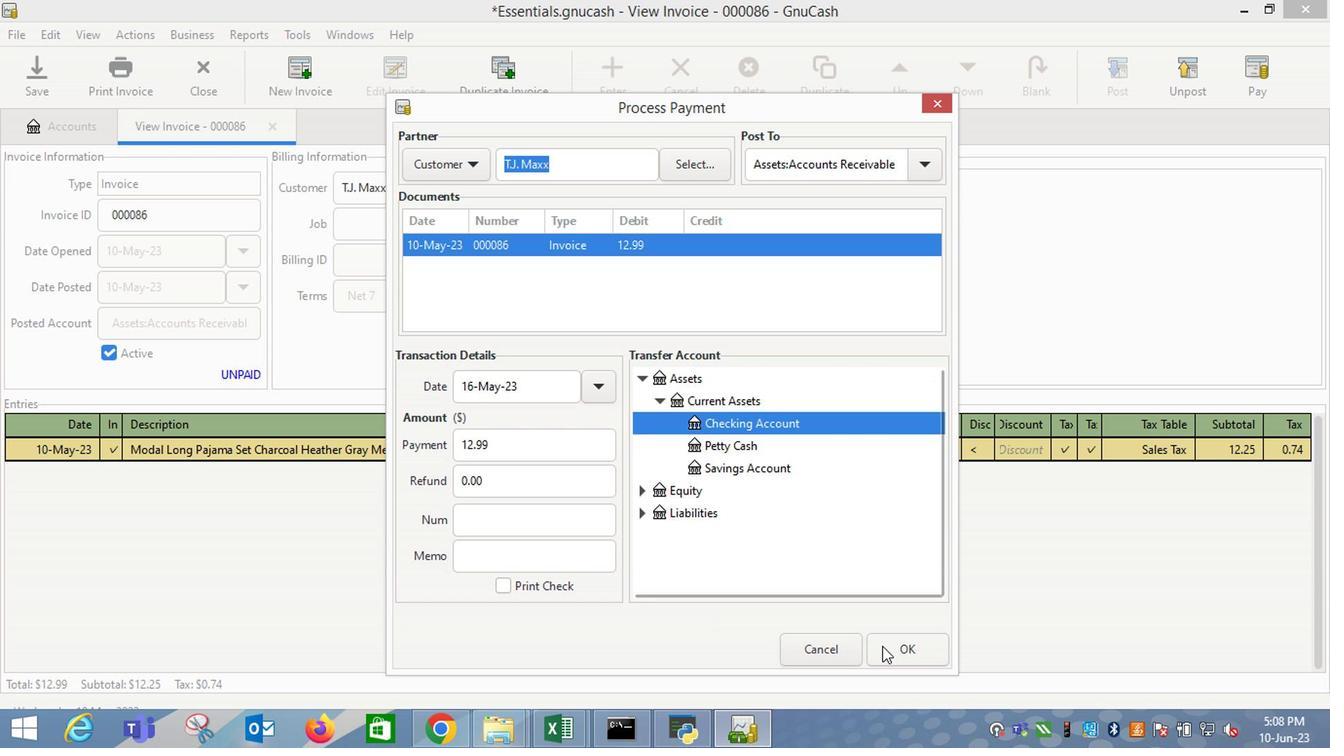 
Action: Mouse moved to (126, 85)
Screenshot: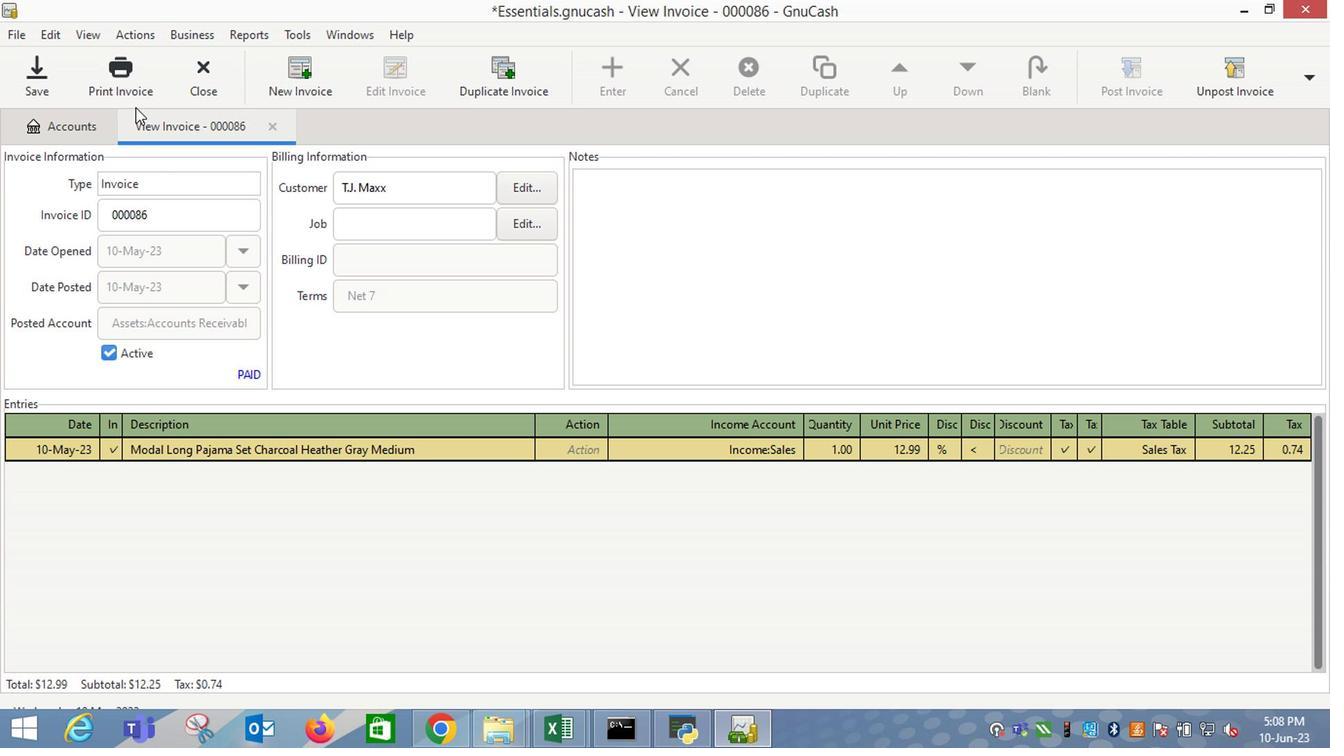 
Action: Mouse pressed left at (126, 85)
Screenshot: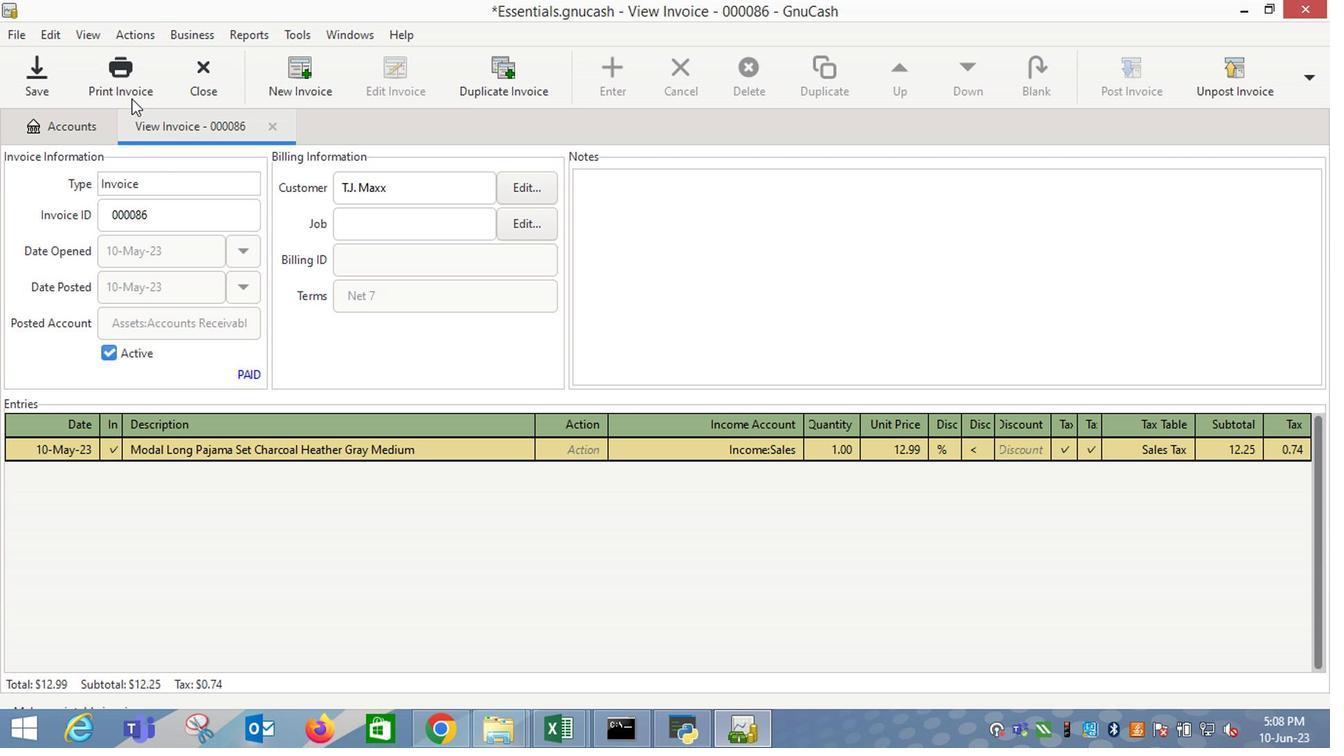 
Action: Mouse moved to (509, 288)
Screenshot: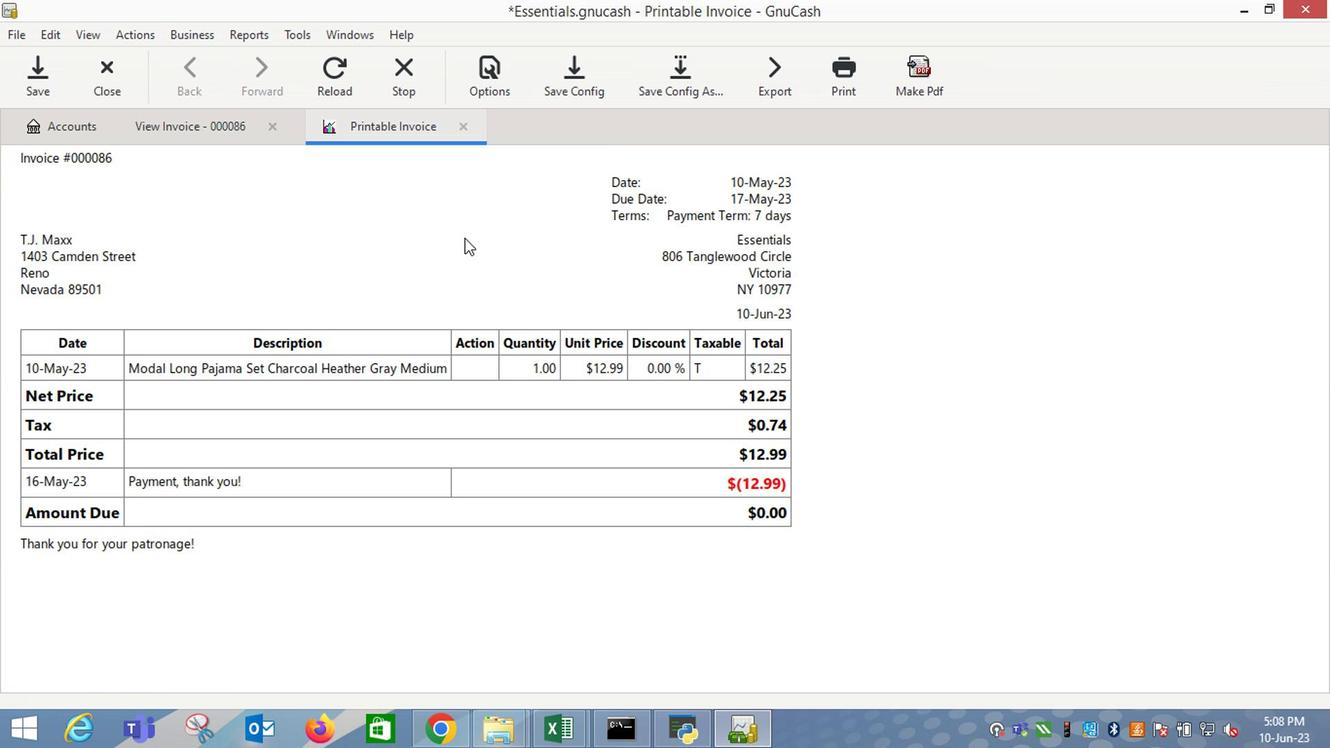 
